 Task: Open Card Conference Execution in Board Content Marketing E-book Strategy and Execution to Workspace Enterprise Content Management and add a team member Softage.1@softage.net, a label Purple, a checklist Project Integration Management, an attachment from your google drive, a color Purple and finally, add a card description 'Schedule team training session on new software' and a comment 'Given the potential impact of this task on our company strategic goals, let us ensure that we approach it with a long-term perspective.'. Add a start date 'Jan 09, 1900' with a due date 'Jan 16, 1900'
Action: Mouse moved to (86, 360)
Screenshot: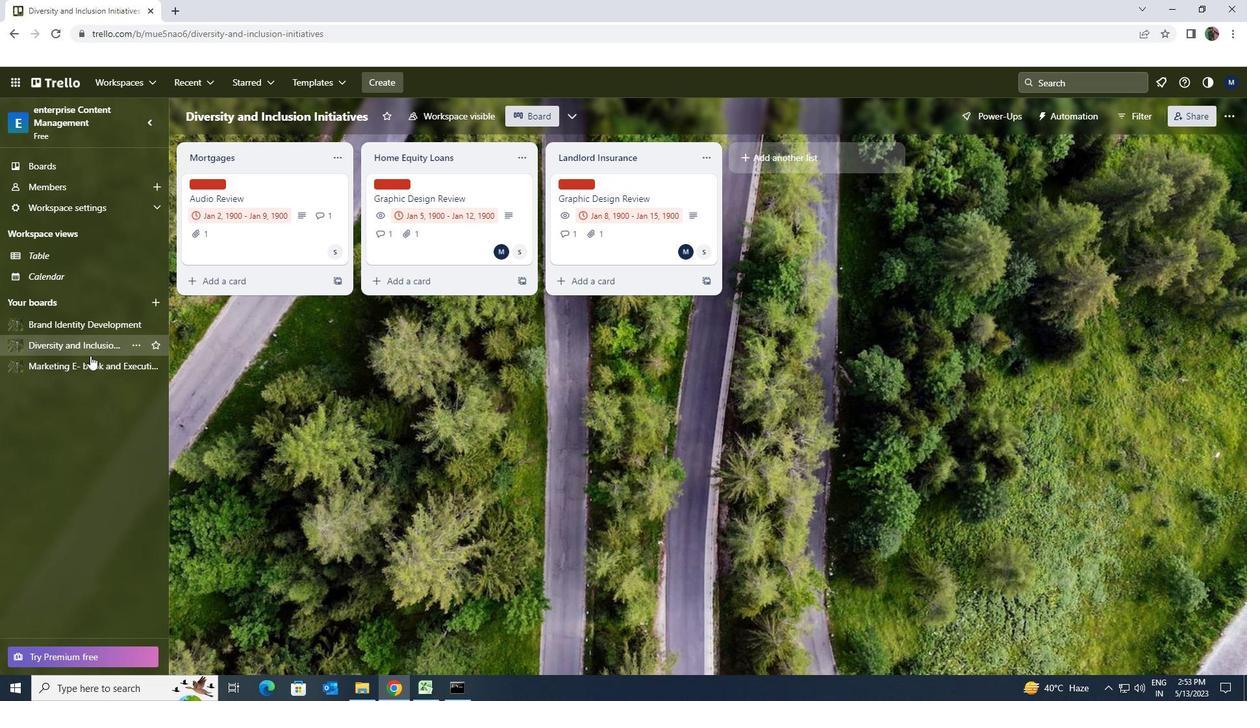 
Action: Mouse pressed left at (86, 360)
Screenshot: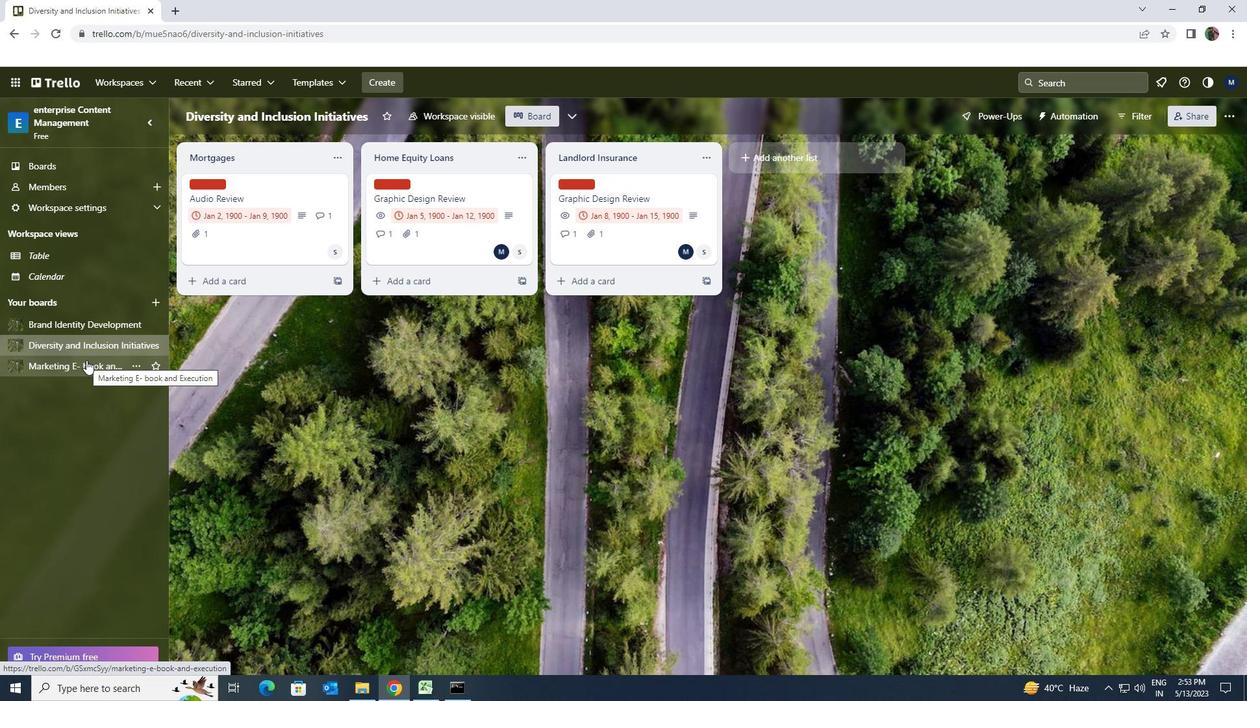 
Action: Mouse moved to (562, 189)
Screenshot: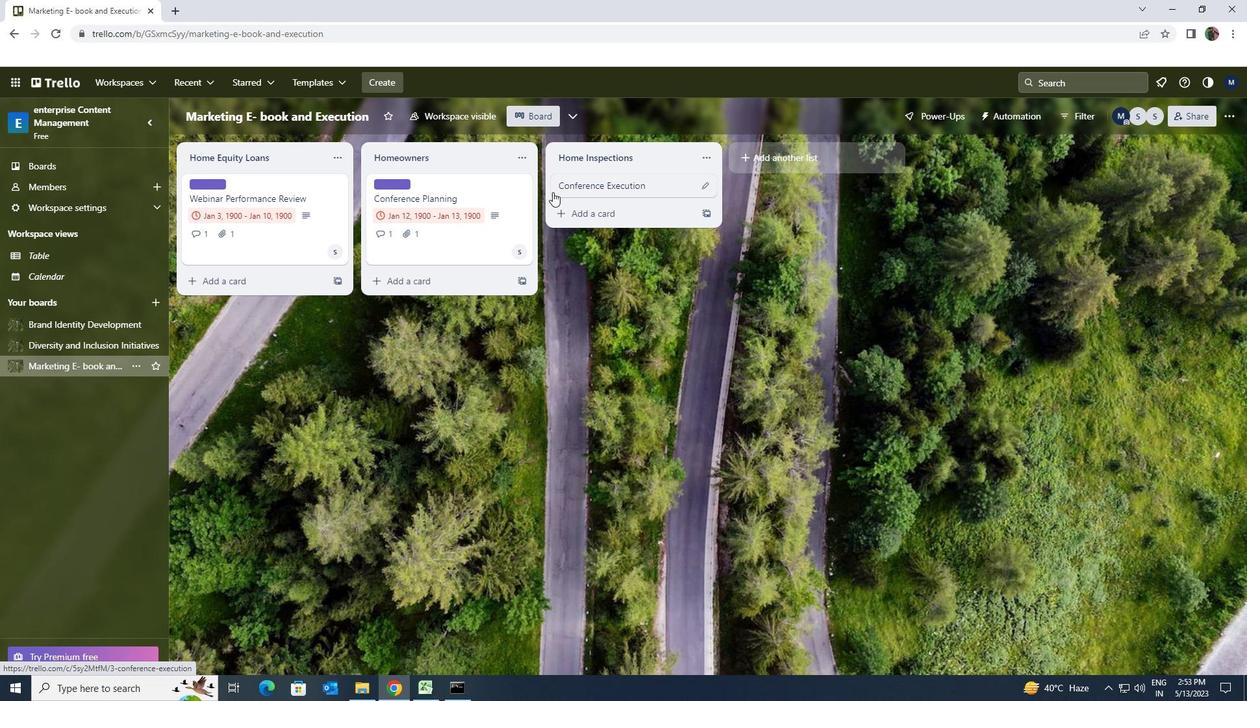 
Action: Mouse pressed left at (562, 189)
Screenshot: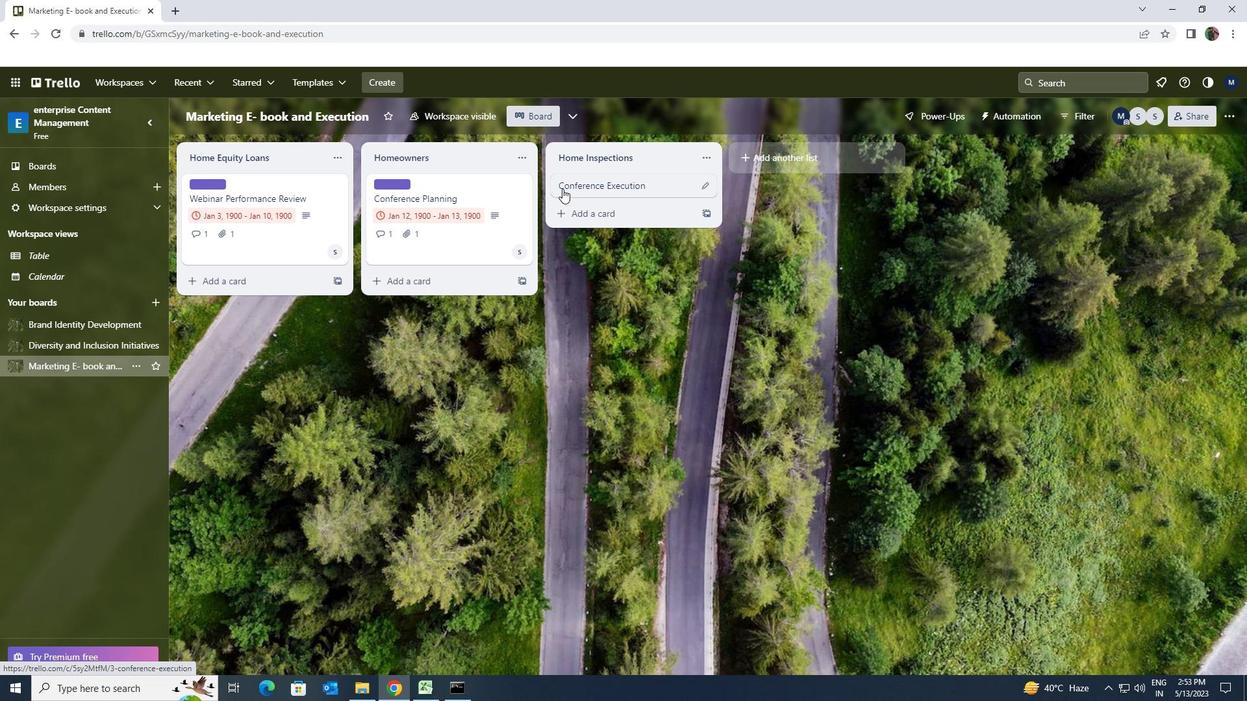 
Action: Mouse moved to (762, 227)
Screenshot: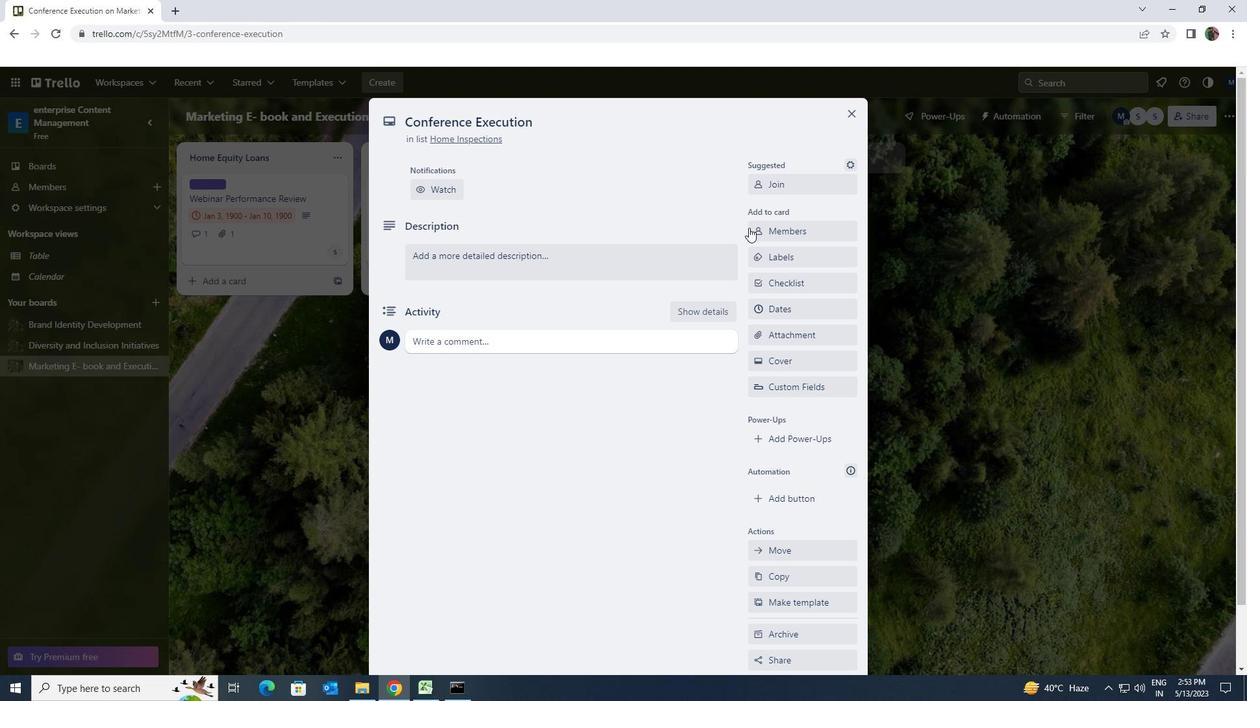 
Action: Mouse pressed left at (762, 227)
Screenshot: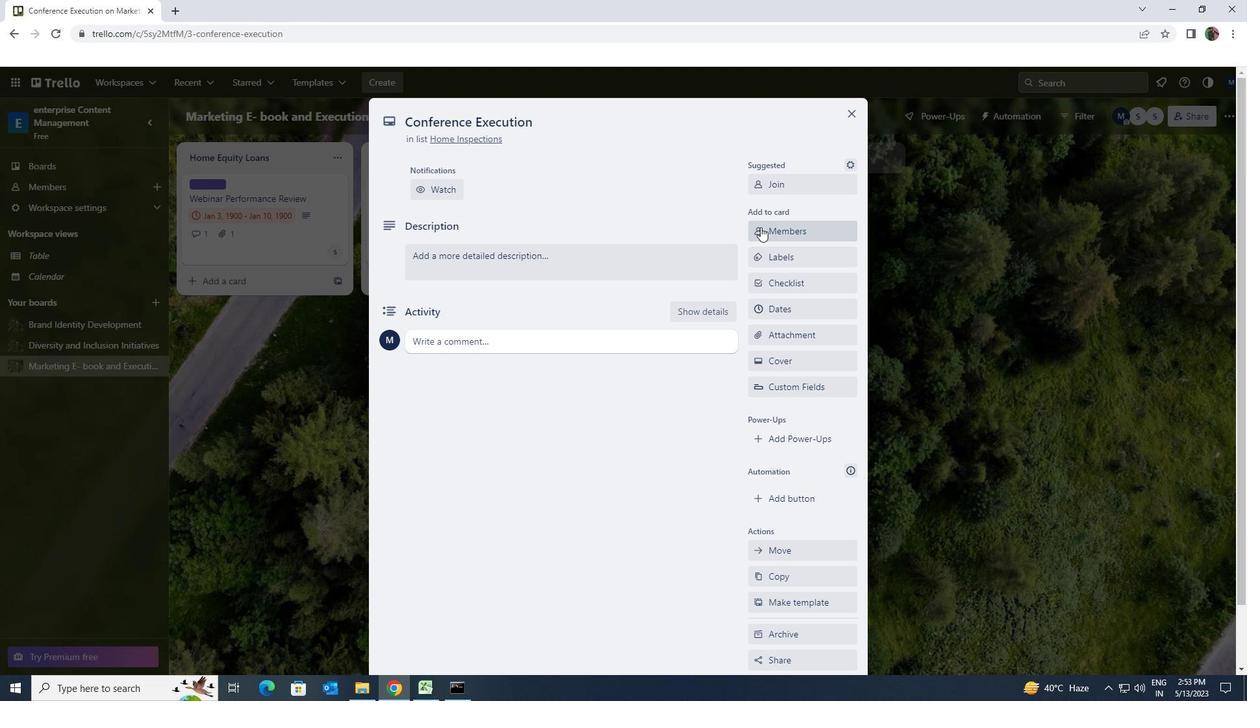 
Action: Key pressed softage.1<Key.shift>@SOFTAGE.NET
Screenshot: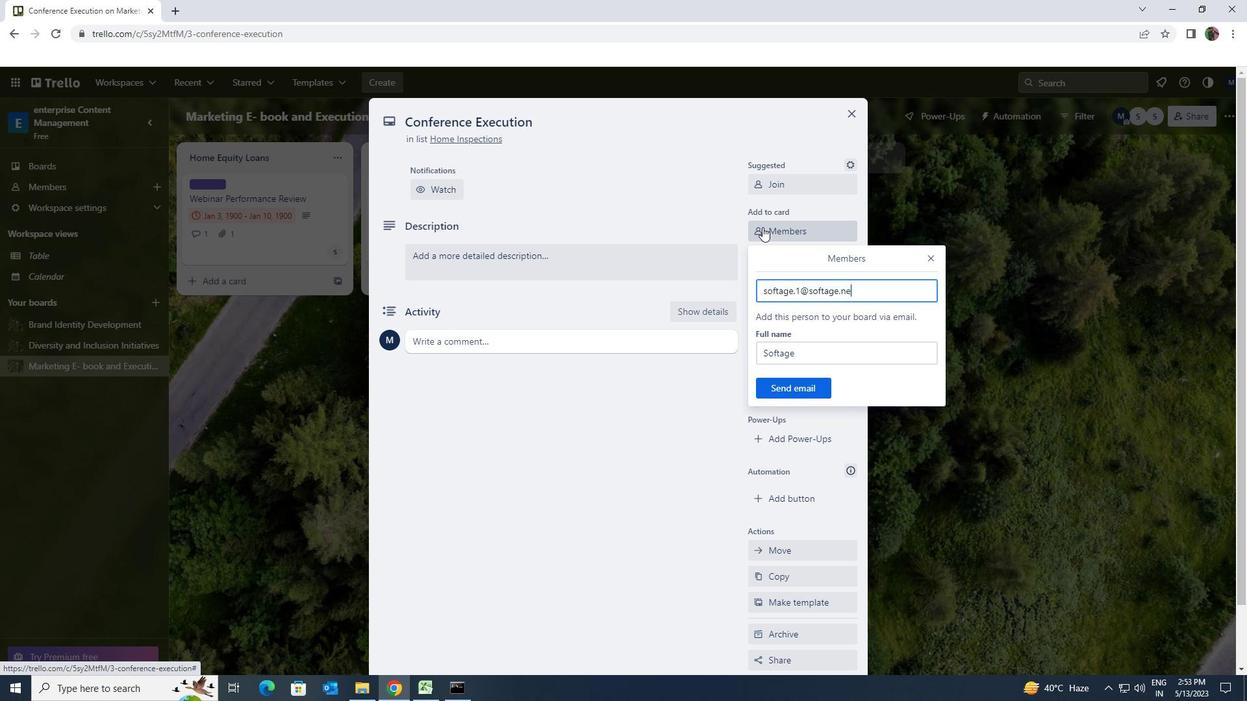 
Action: Mouse moved to (797, 387)
Screenshot: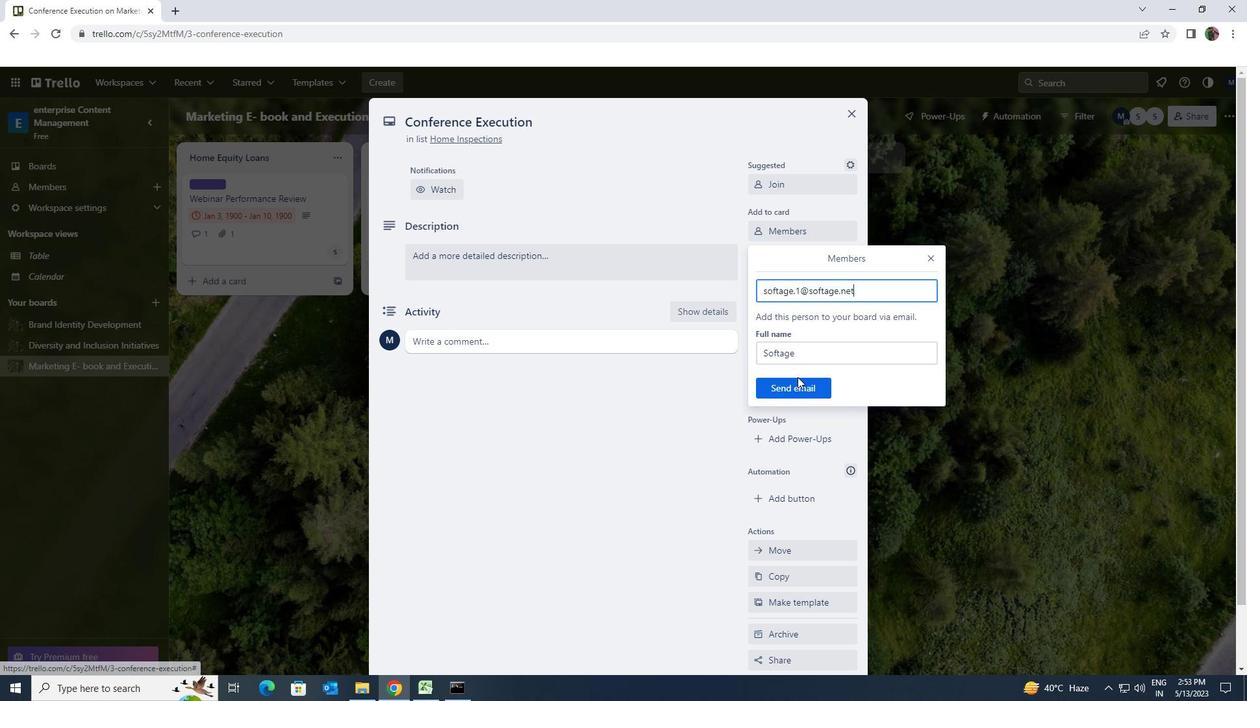 
Action: Mouse pressed left at (797, 387)
Screenshot: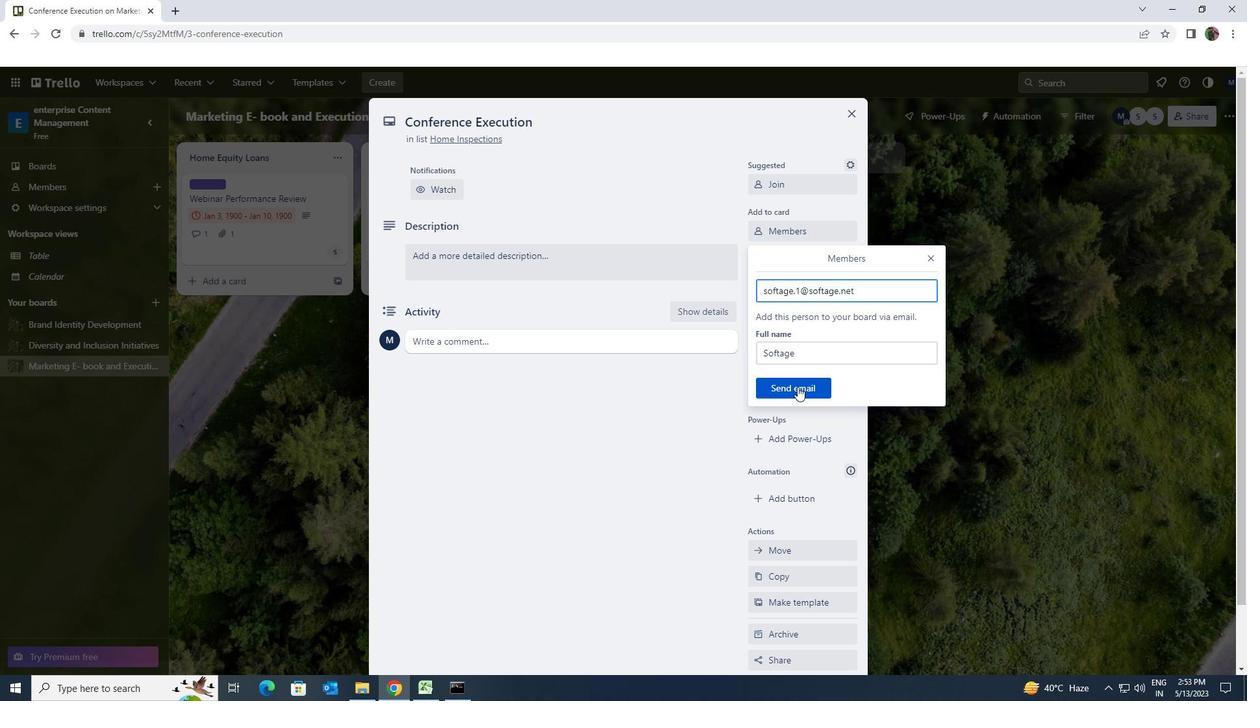 
Action: Mouse moved to (815, 261)
Screenshot: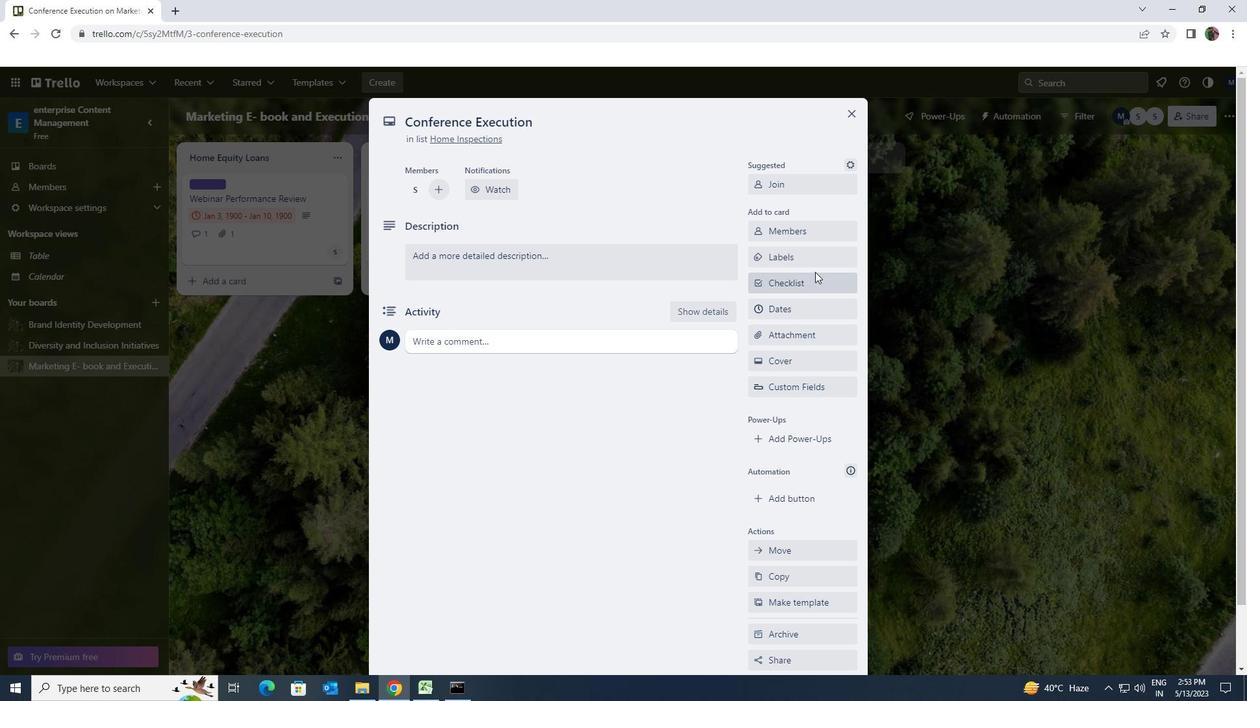 
Action: Mouse pressed left at (815, 261)
Screenshot: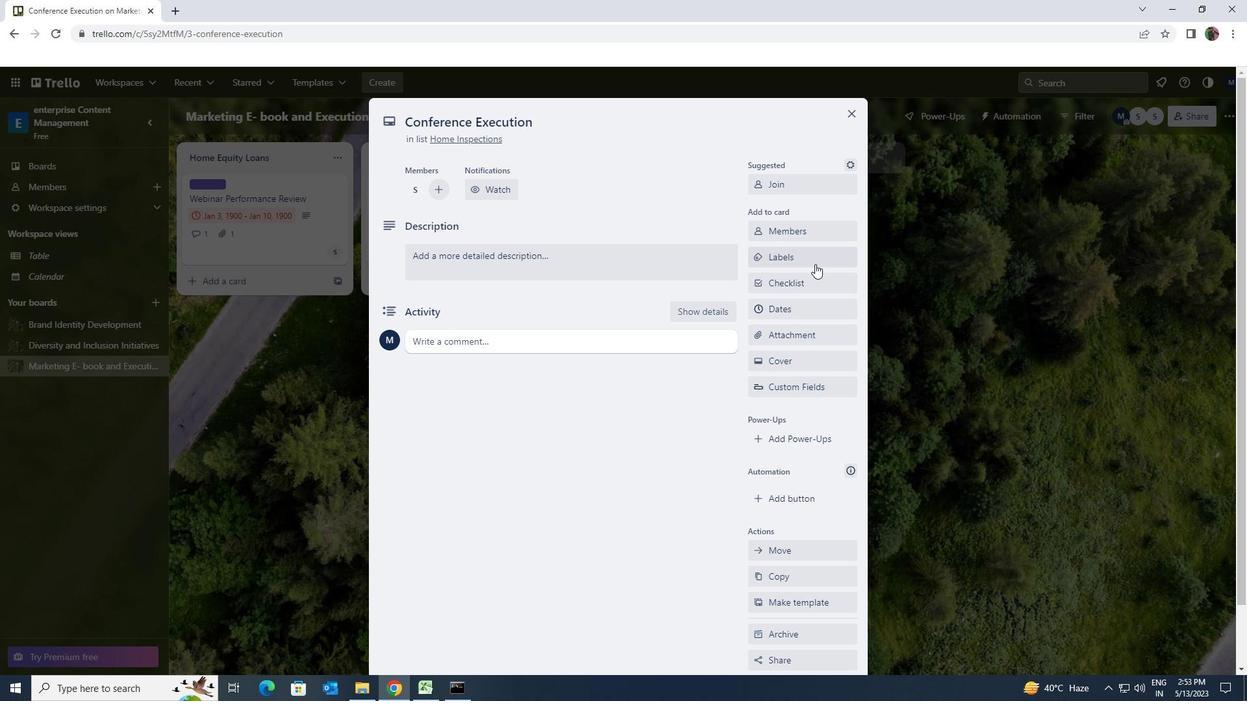 
Action: Mouse moved to (840, 527)
Screenshot: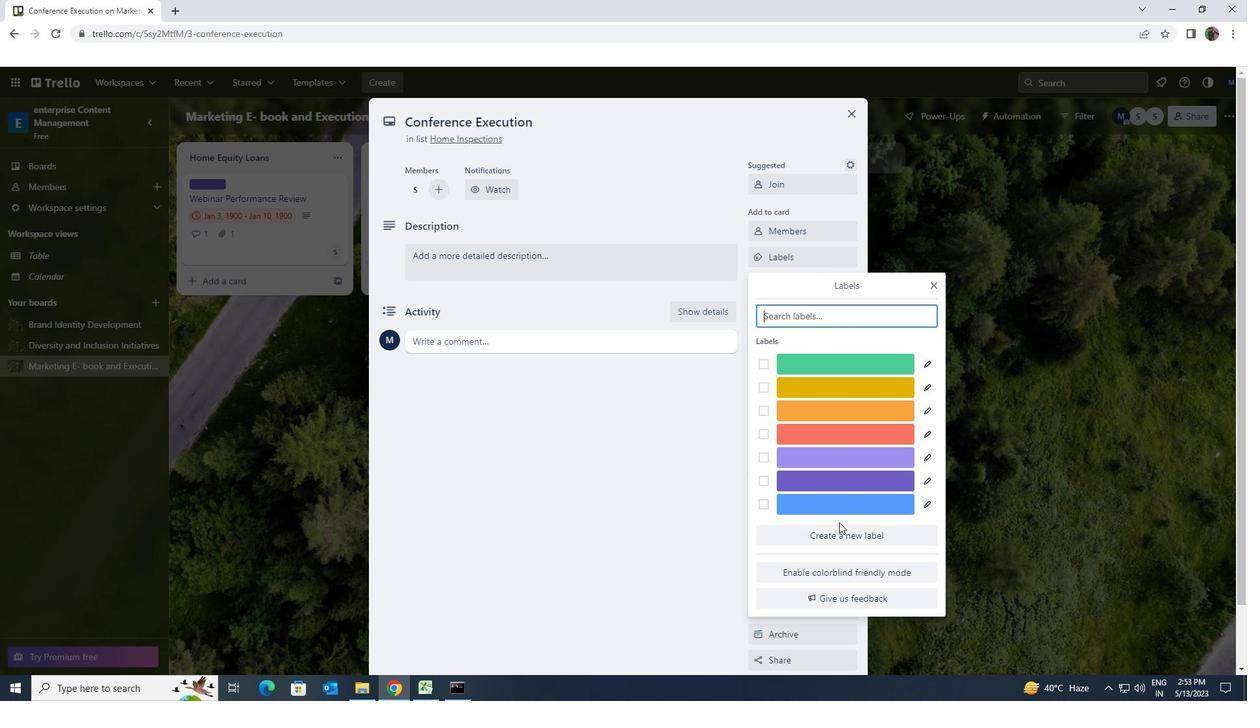
Action: Mouse pressed left at (840, 527)
Screenshot: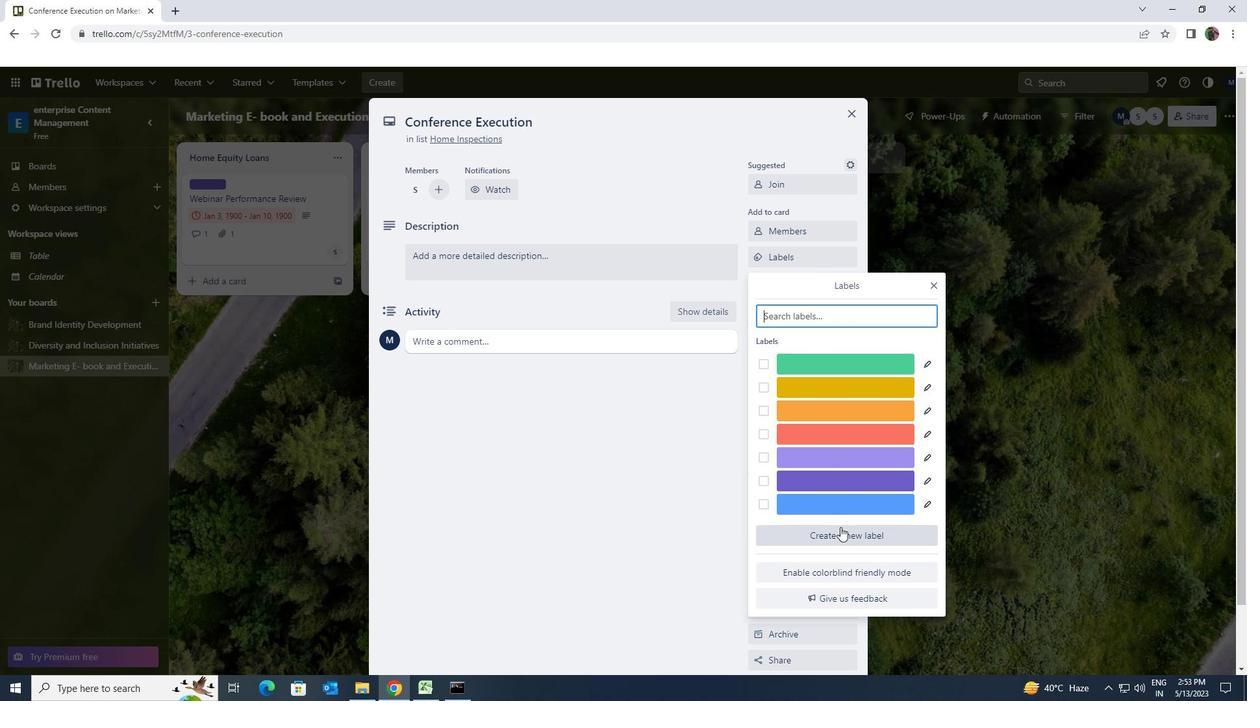 
Action: Mouse moved to (926, 498)
Screenshot: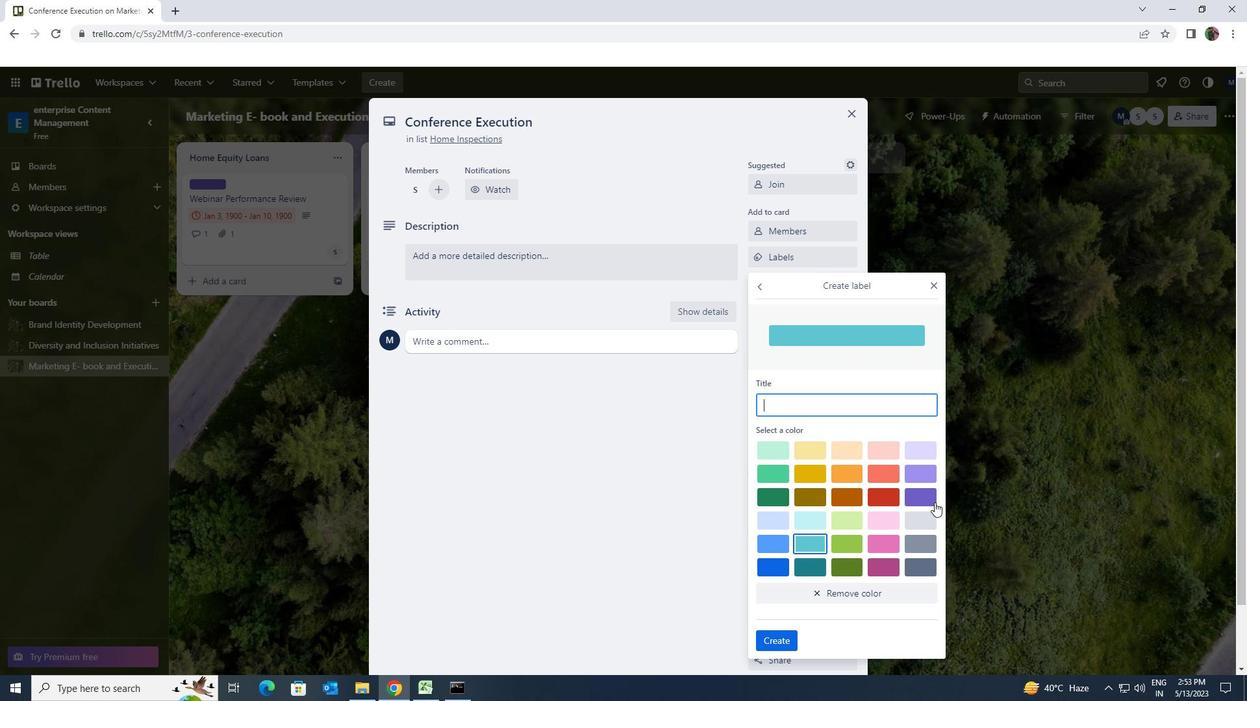 
Action: Mouse pressed left at (926, 498)
Screenshot: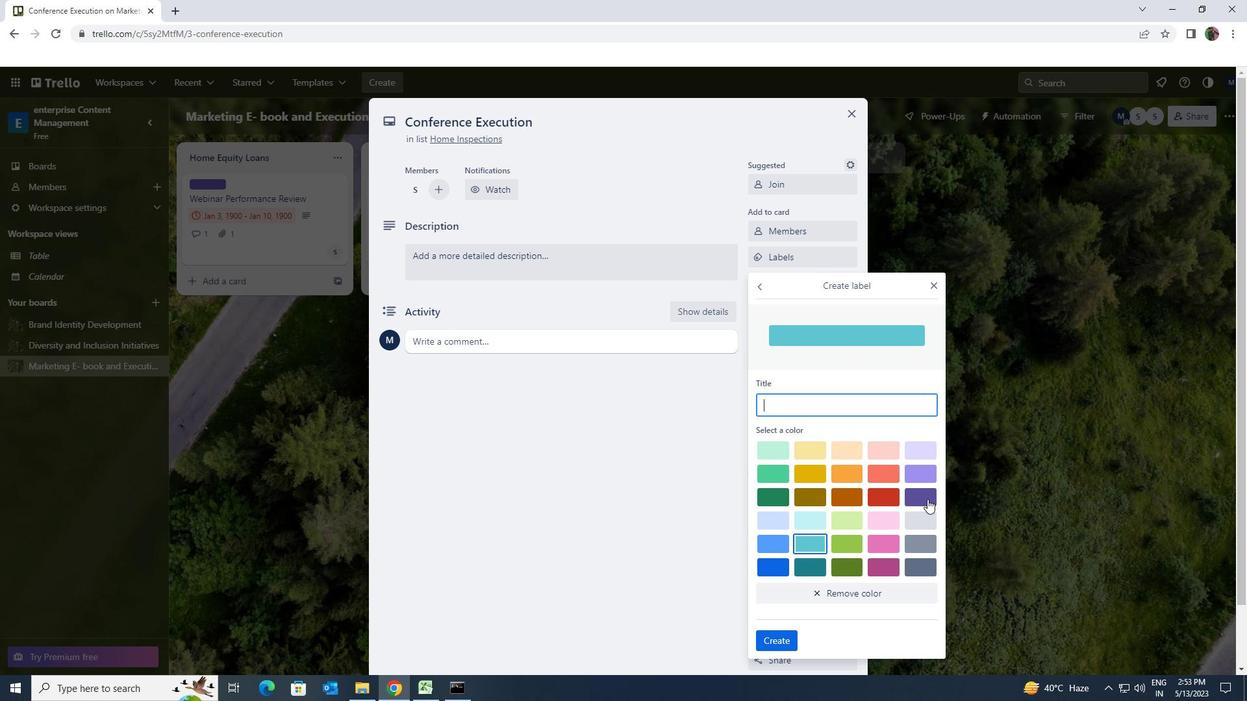 
Action: Mouse moved to (778, 640)
Screenshot: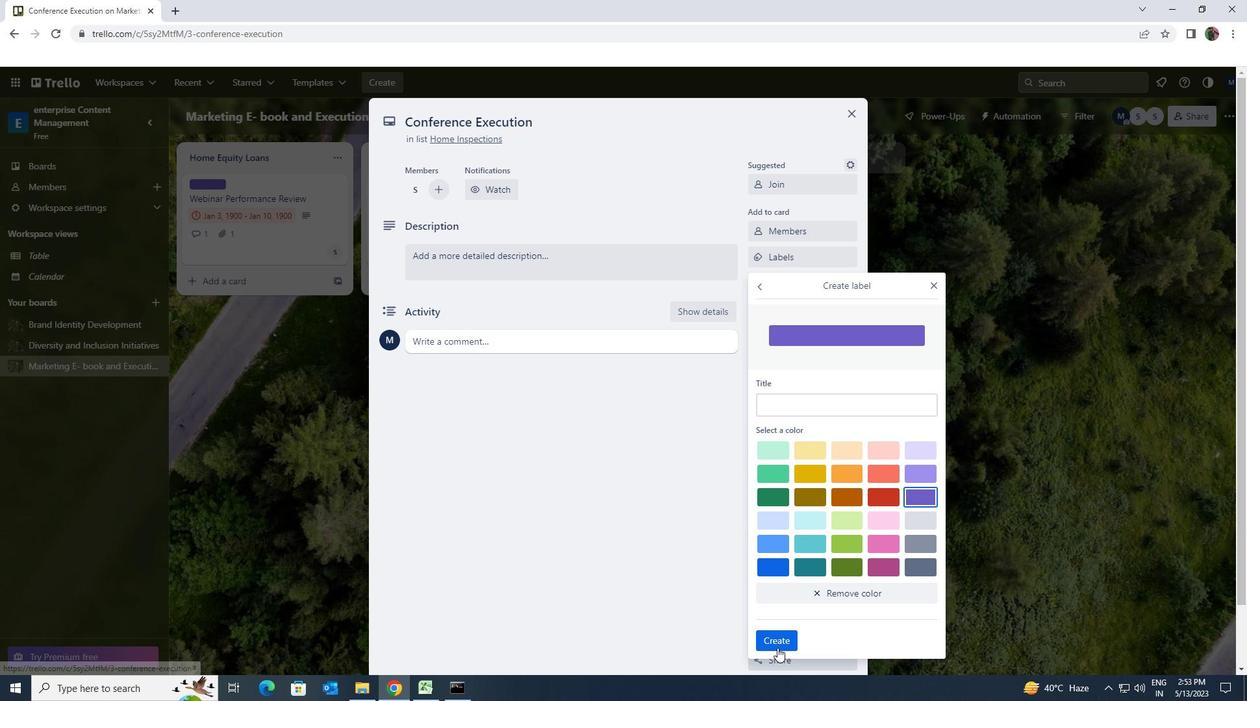 
Action: Mouse pressed left at (778, 640)
Screenshot: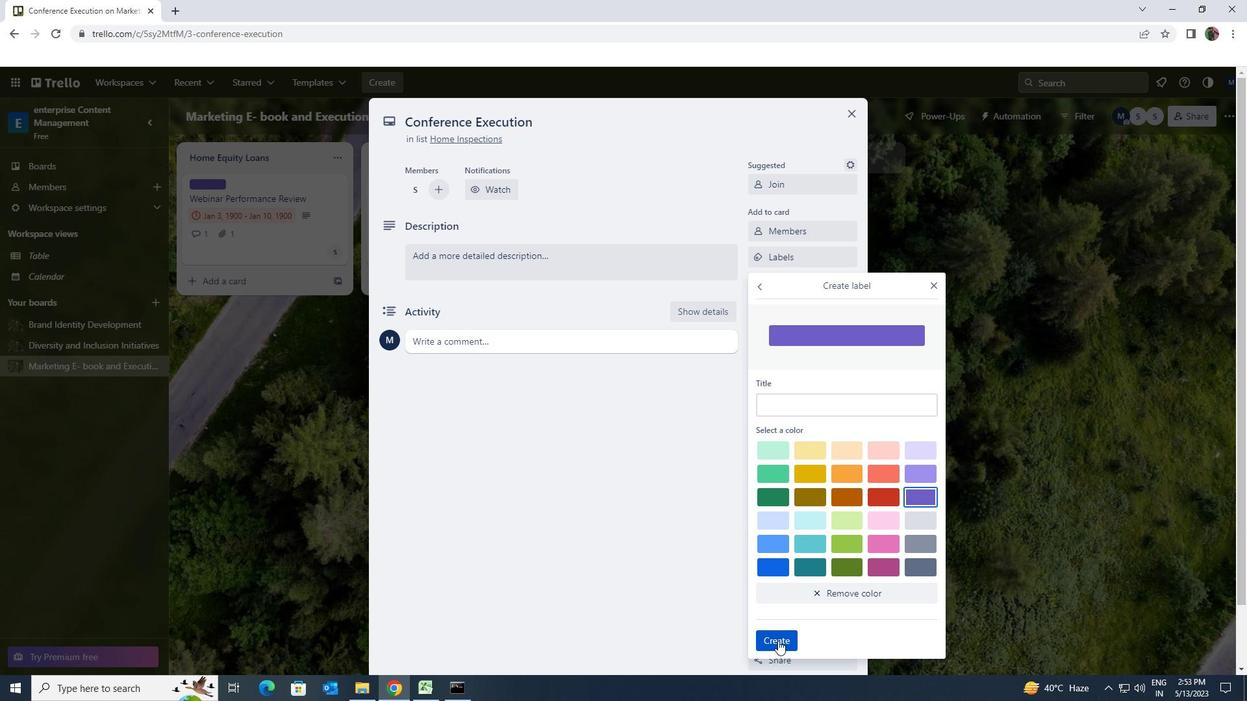 
Action: Mouse moved to (928, 285)
Screenshot: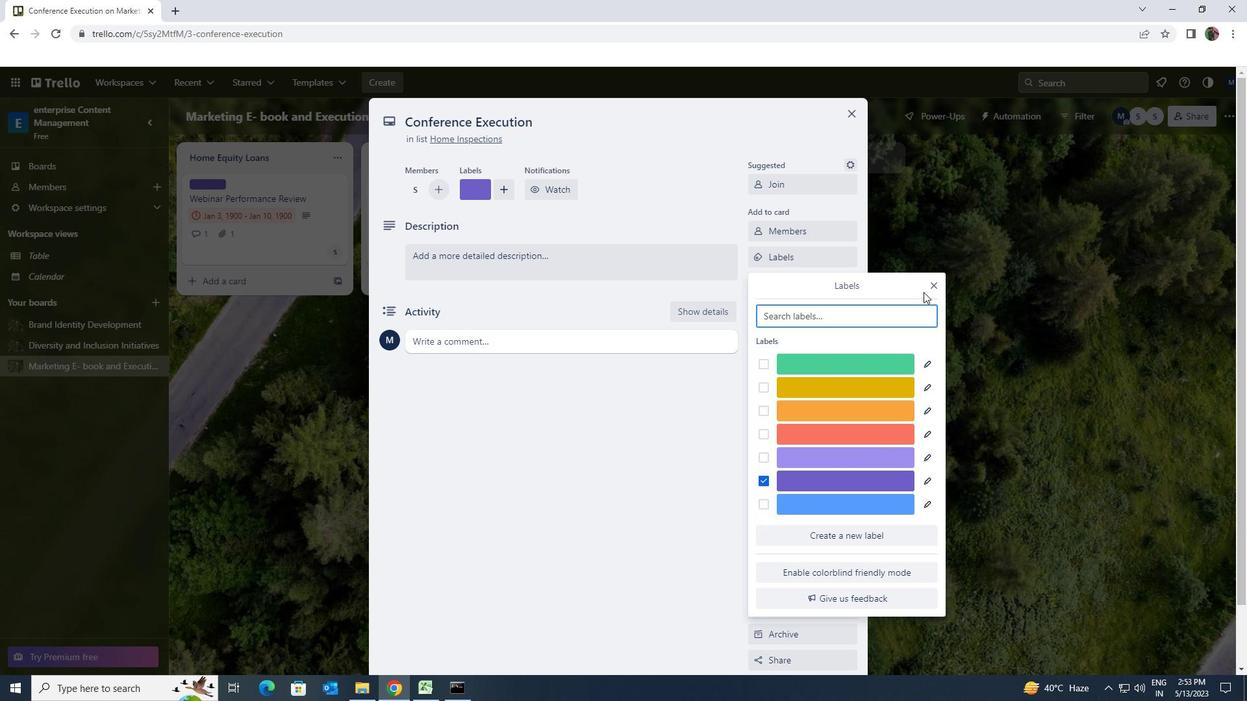 
Action: Mouse pressed left at (928, 285)
Screenshot: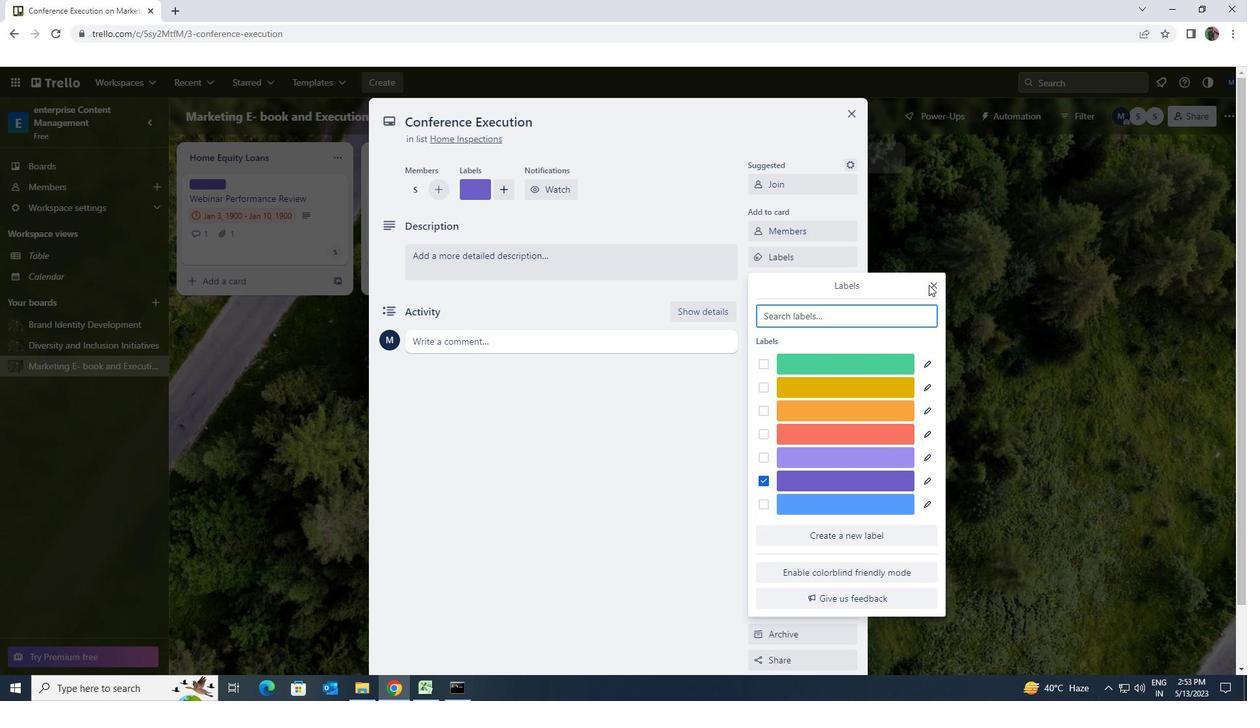 
Action: Mouse moved to (935, 287)
Screenshot: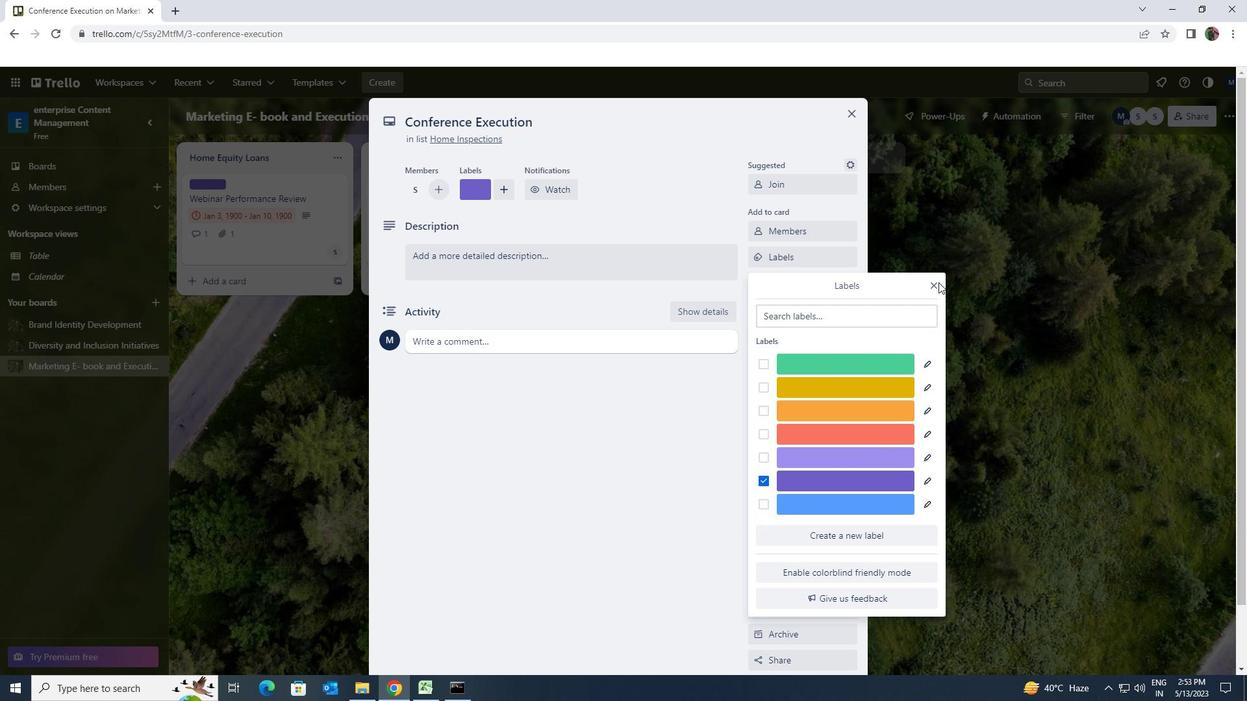 
Action: Mouse pressed left at (935, 287)
Screenshot: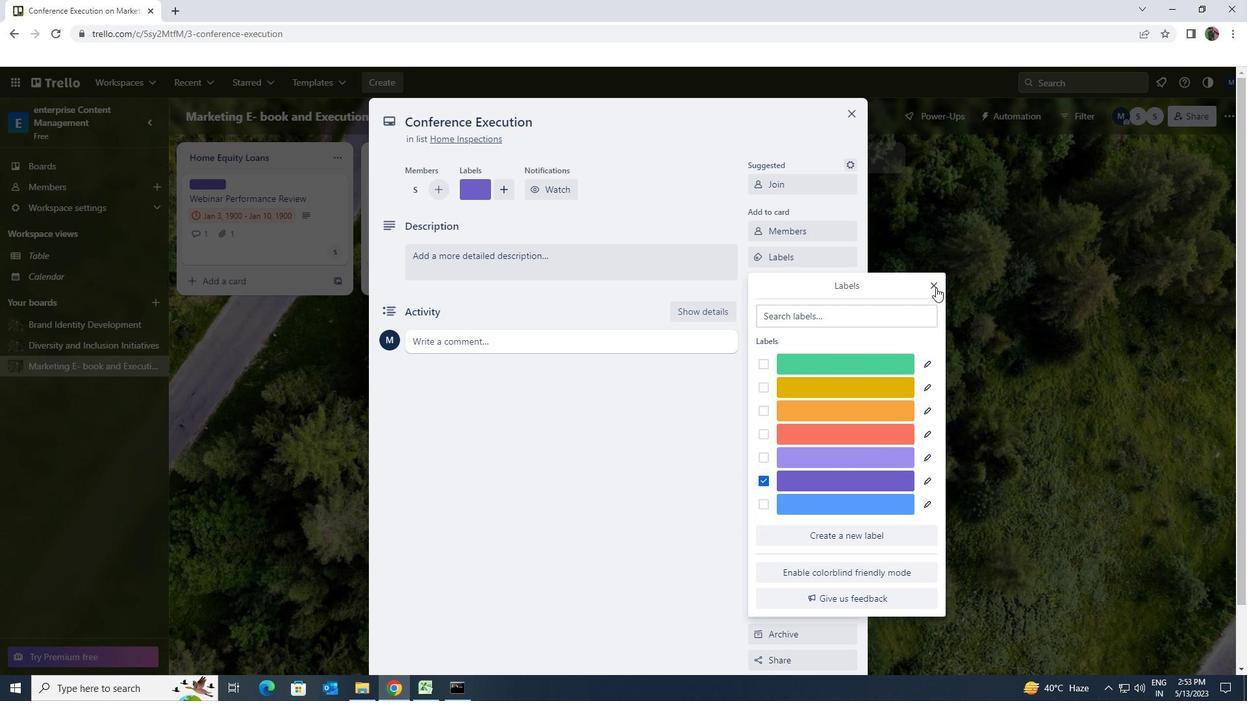
Action: Mouse moved to (826, 289)
Screenshot: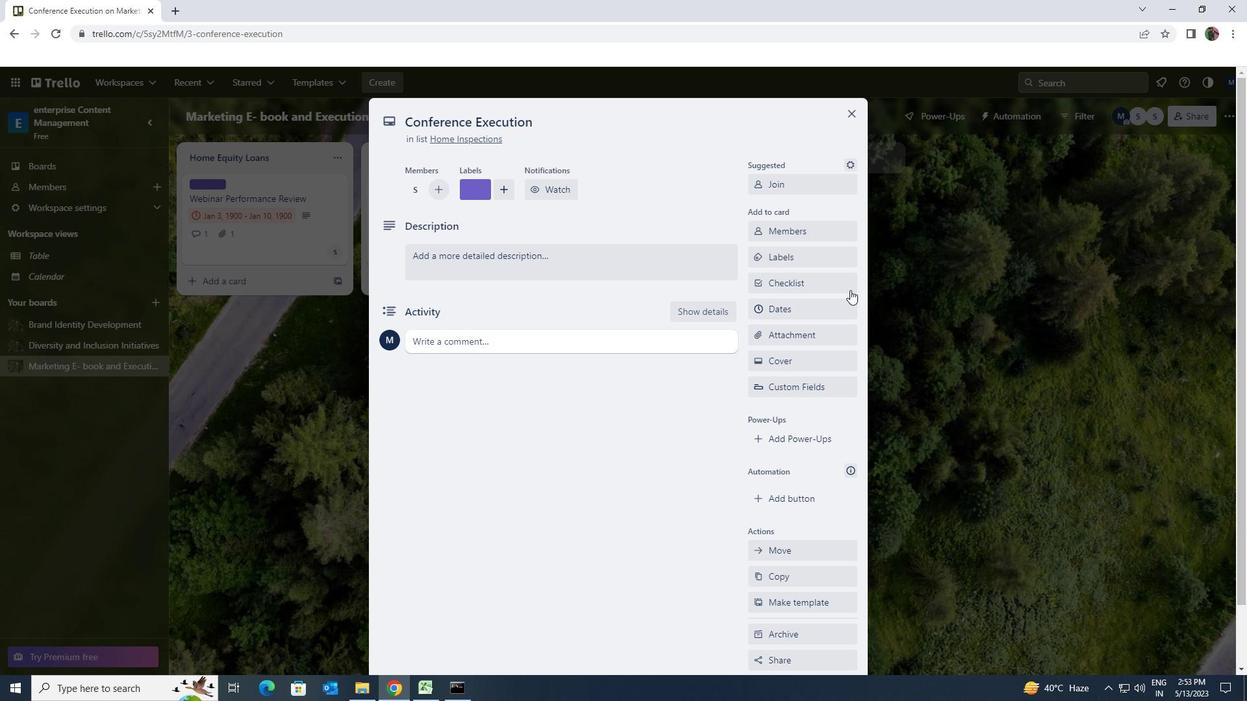 
Action: Mouse pressed left at (826, 289)
Screenshot: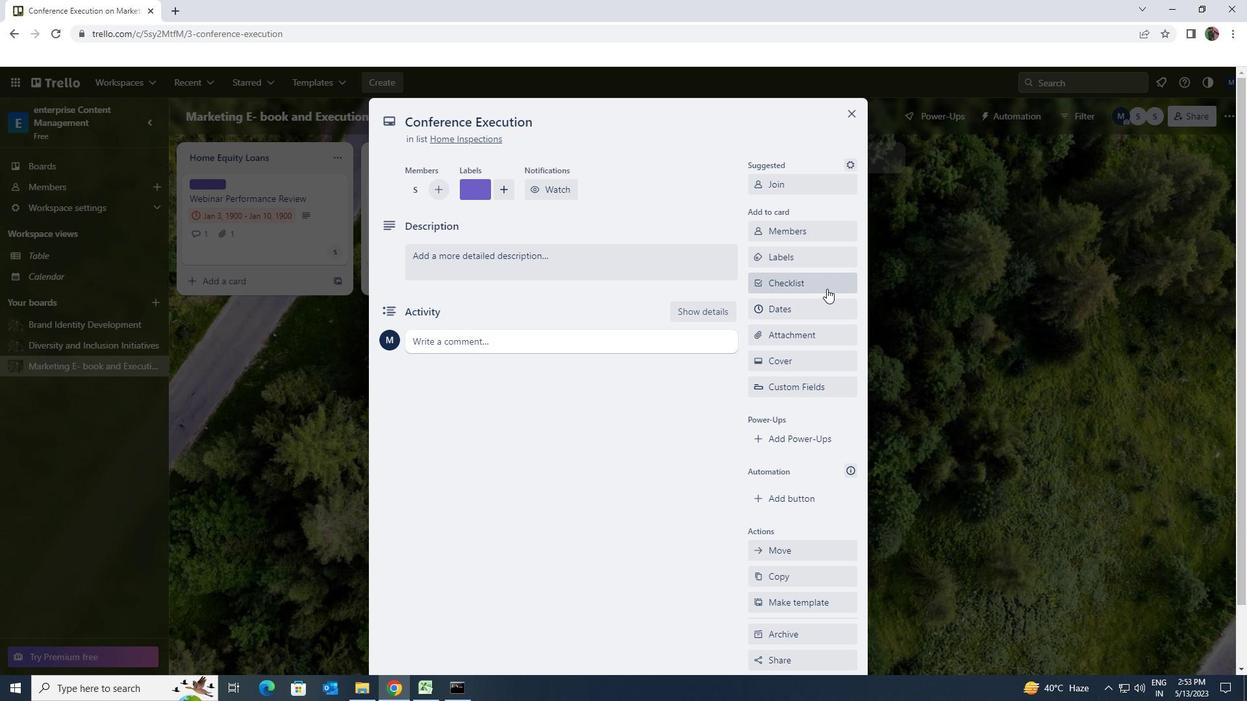 
Action: Key pressed <Key.shift><Key.shift>PROJECT<Key.space><Key.shift>INTEGRATION<Key.space><Key.shift>MANAGEMENT<Key.space>
Screenshot: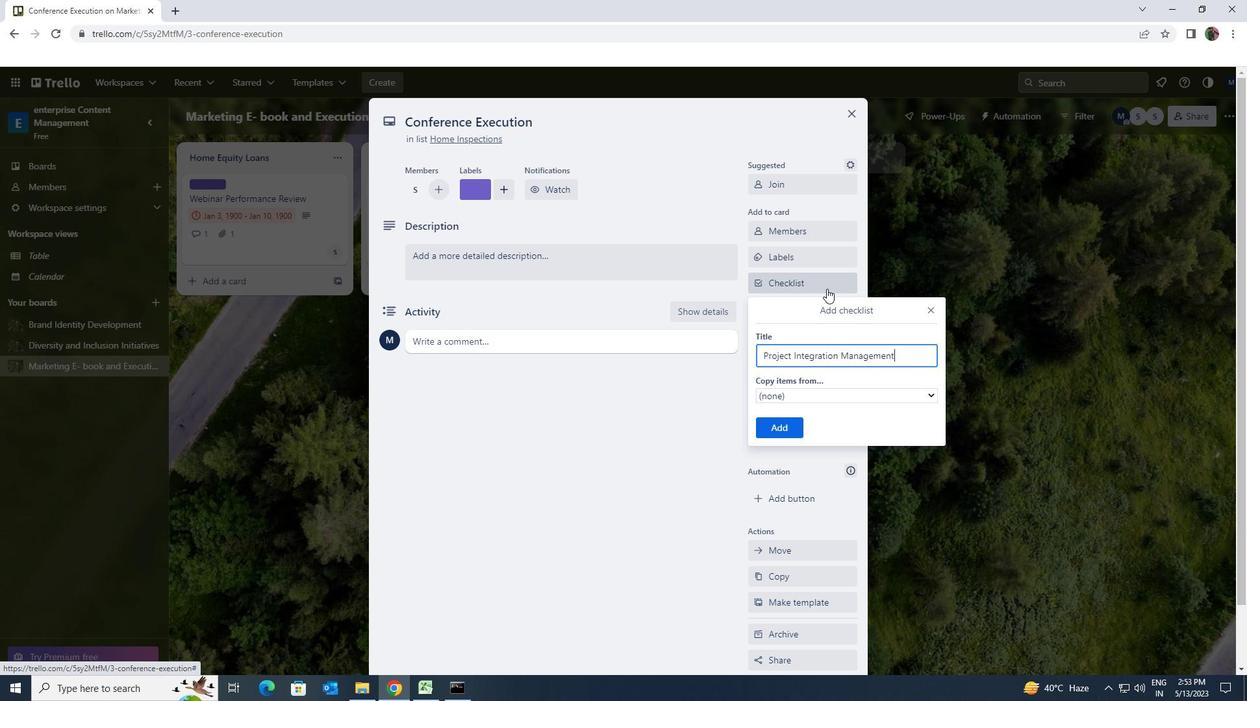 
Action: Mouse moved to (791, 422)
Screenshot: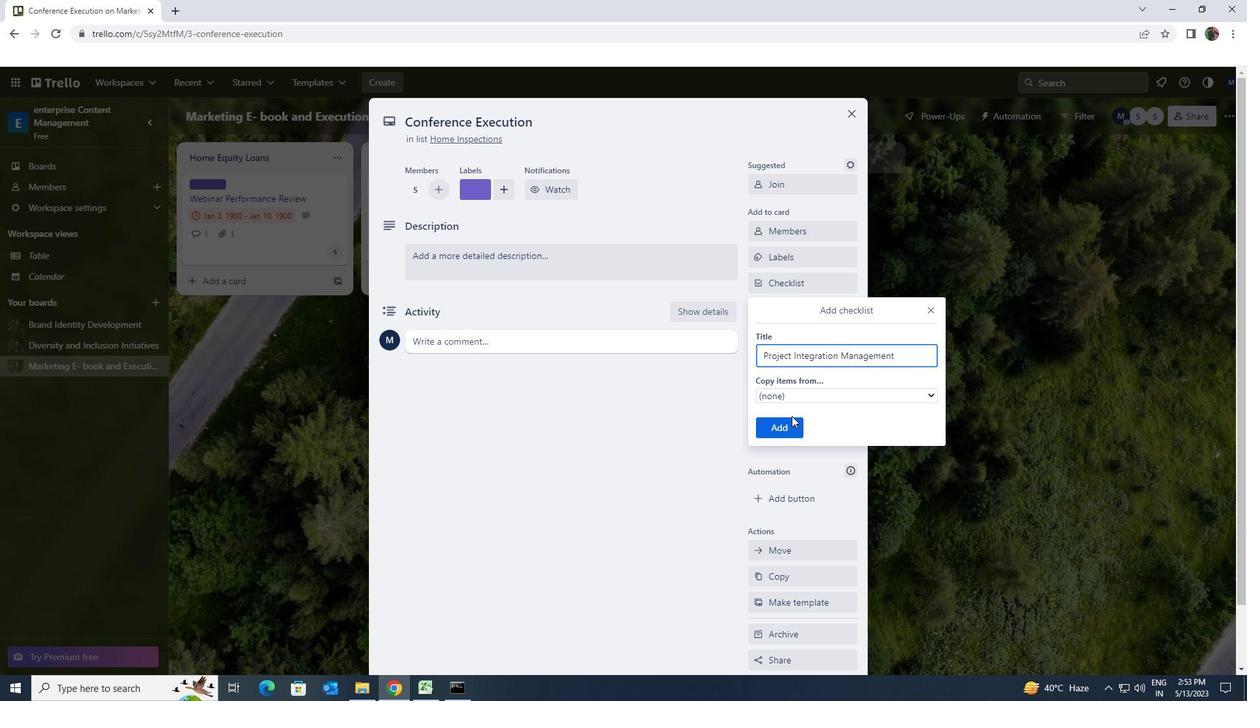 
Action: Mouse pressed left at (791, 422)
Screenshot: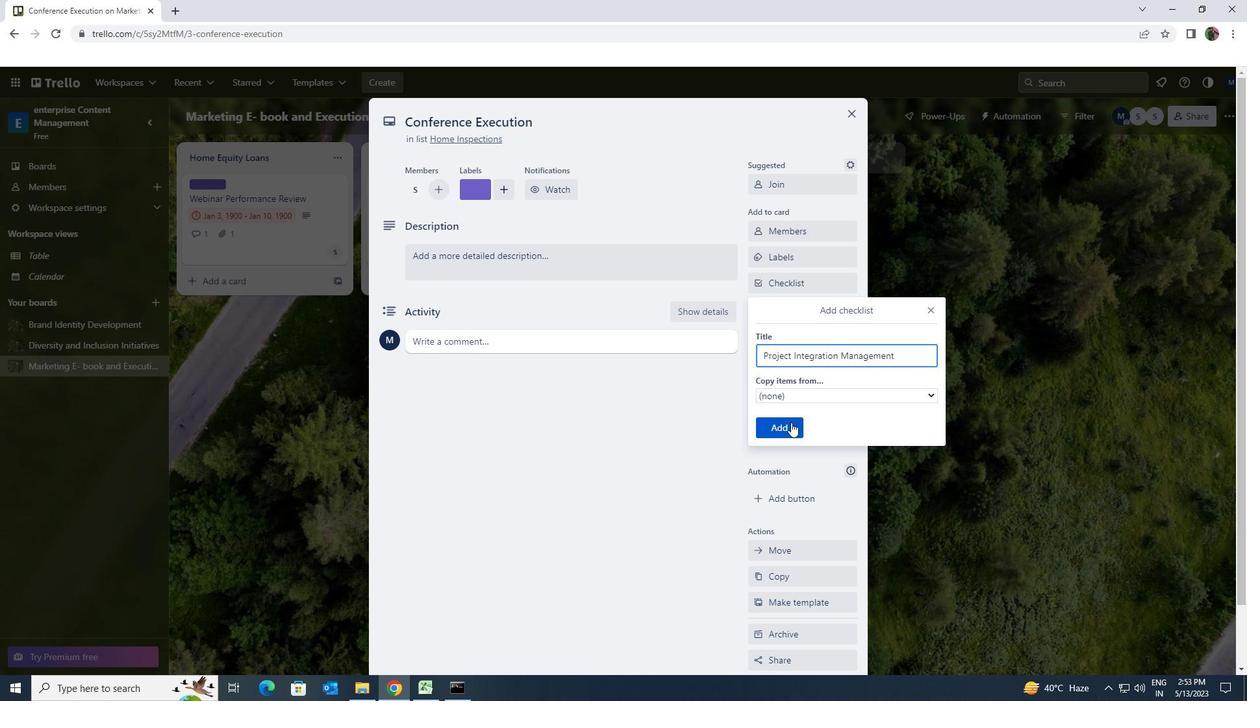
Action: Mouse moved to (796, 339)
Screenshot: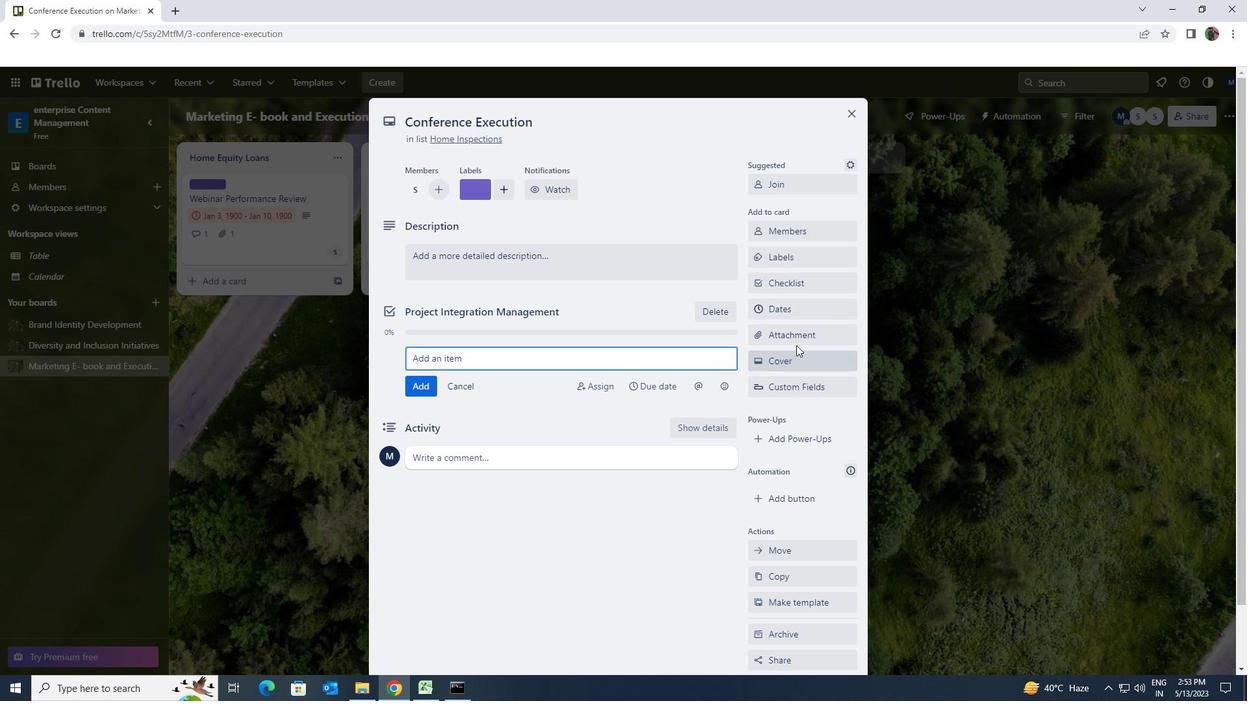 
Action: Mouse pressed left at (796, 339)
Screenshot: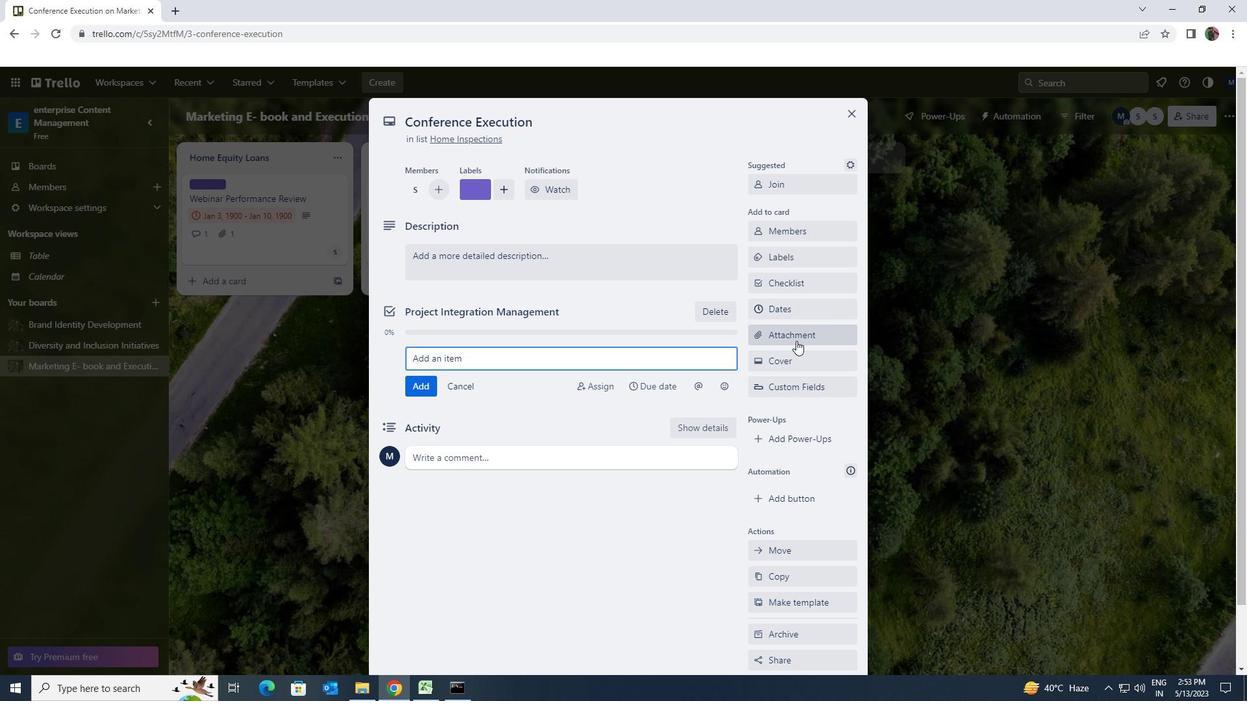 
Action: Mouse moved to (796, 426)
Screenshot: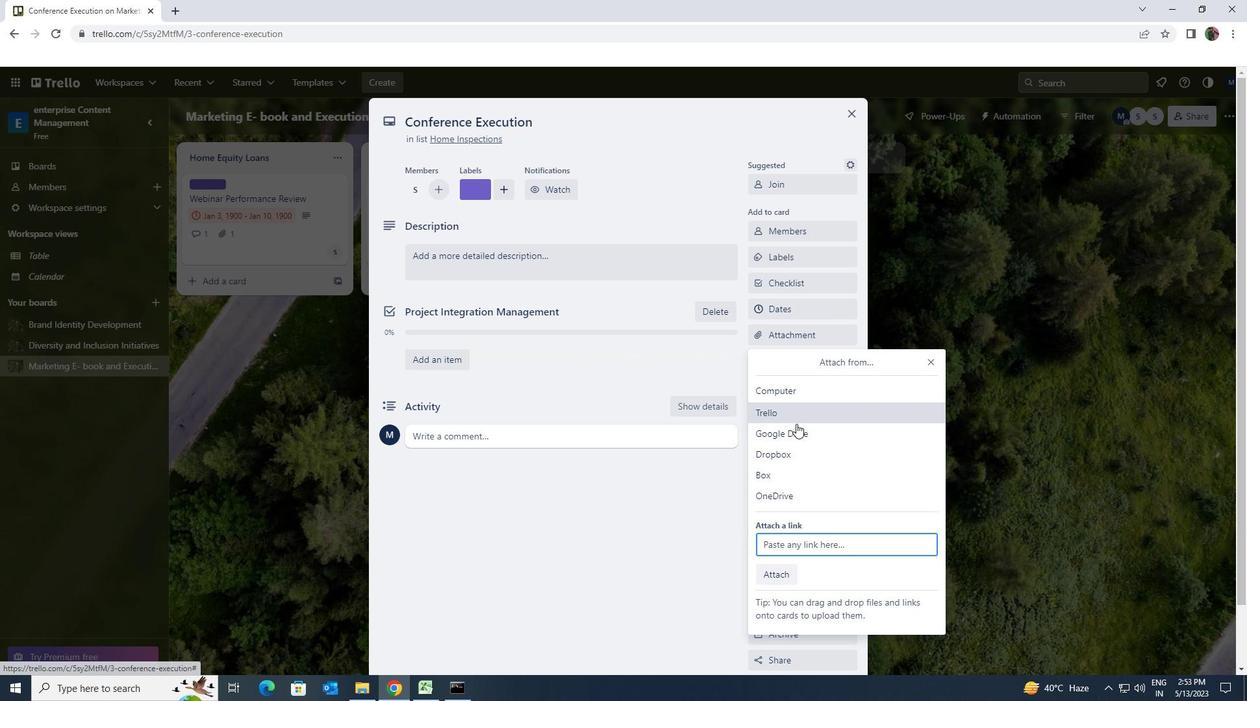 
Action: Mouse pressed left at (796, 426)
Screenshot: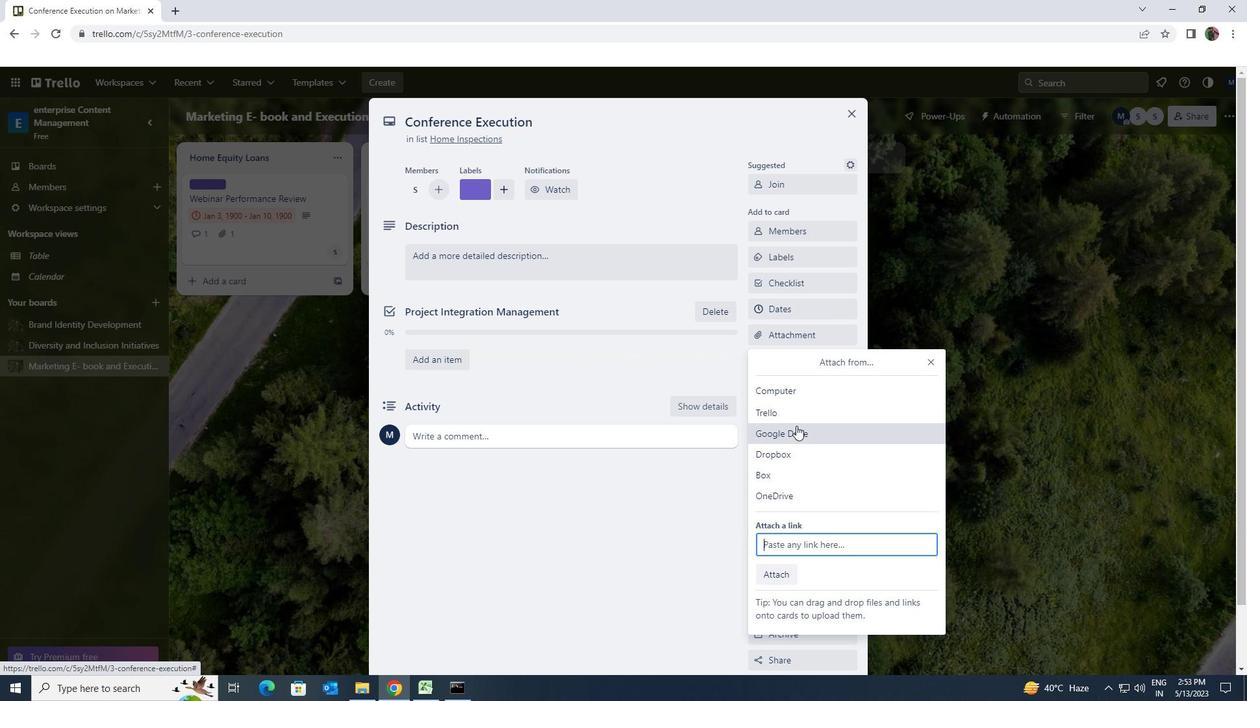 
Action: Mouse moved to (535, 449)
Screenshot: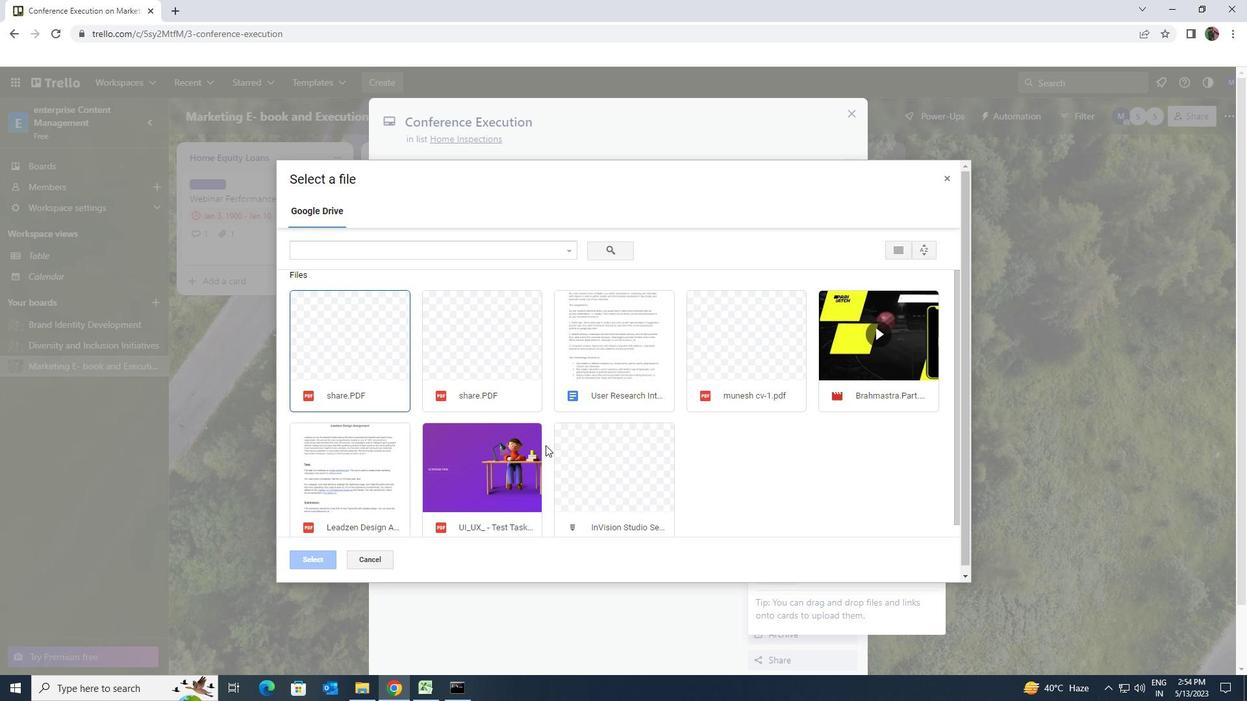 
Action: Mouse pressed left at (535, 449)
Screenshot: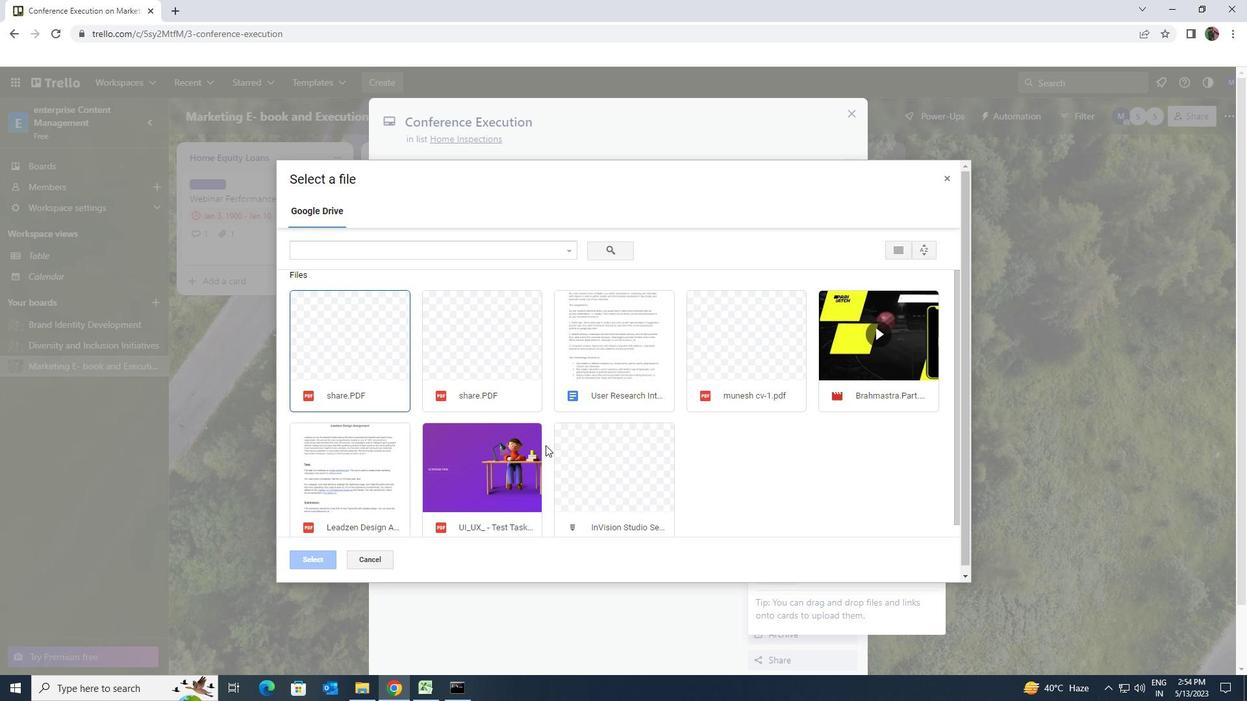 
Action: Mouse moved to (321, 563)
Screenshot: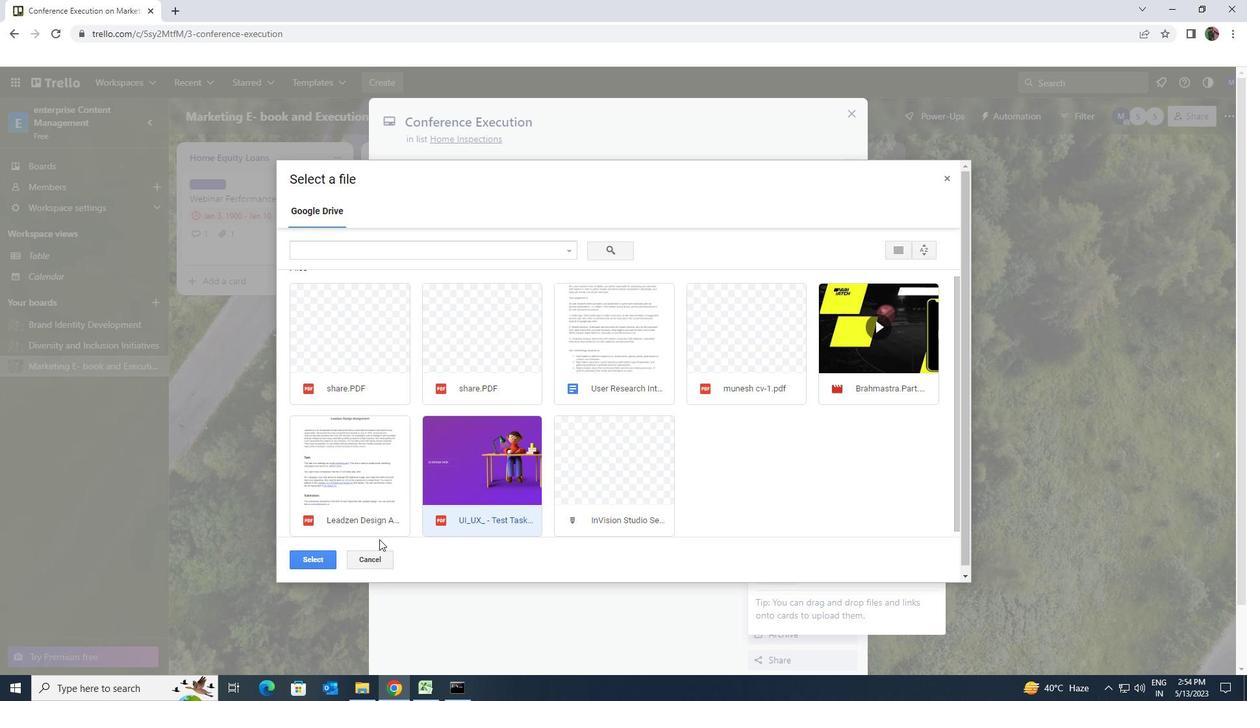 
Action: Mouse pressed left at (321, 563)
Screenshot: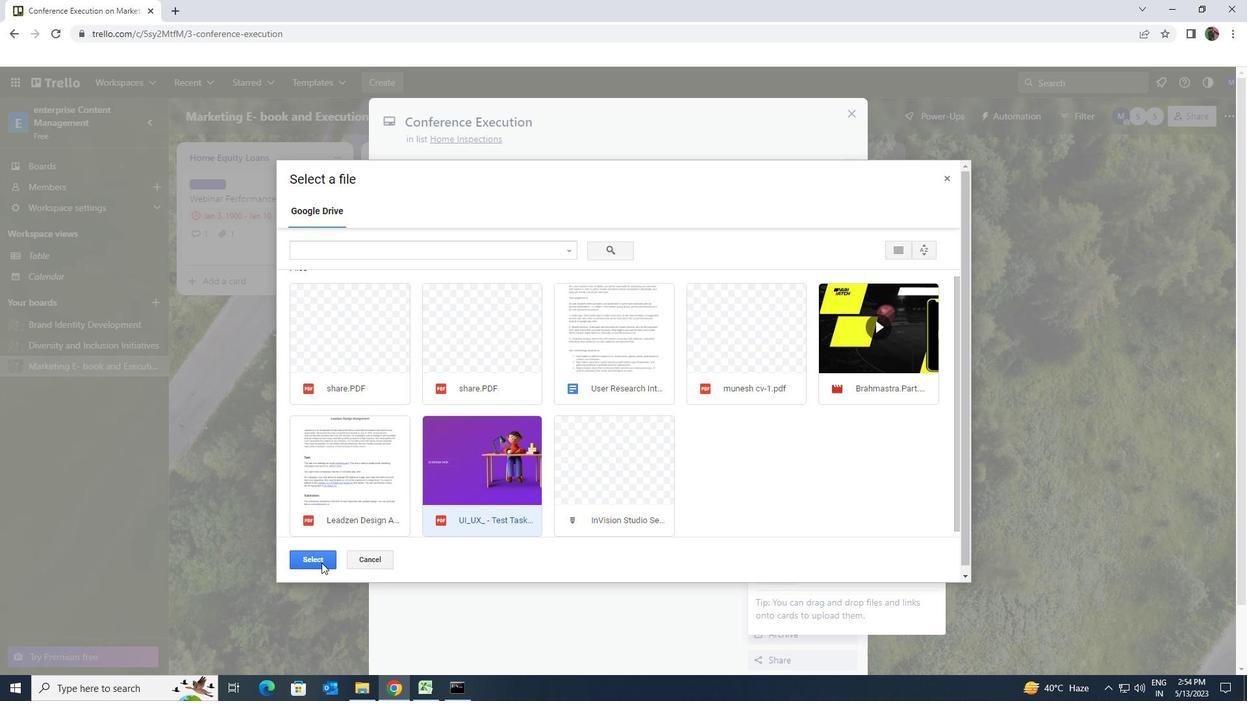 
Action: Mouse moved to (450, 272)
Screenshot: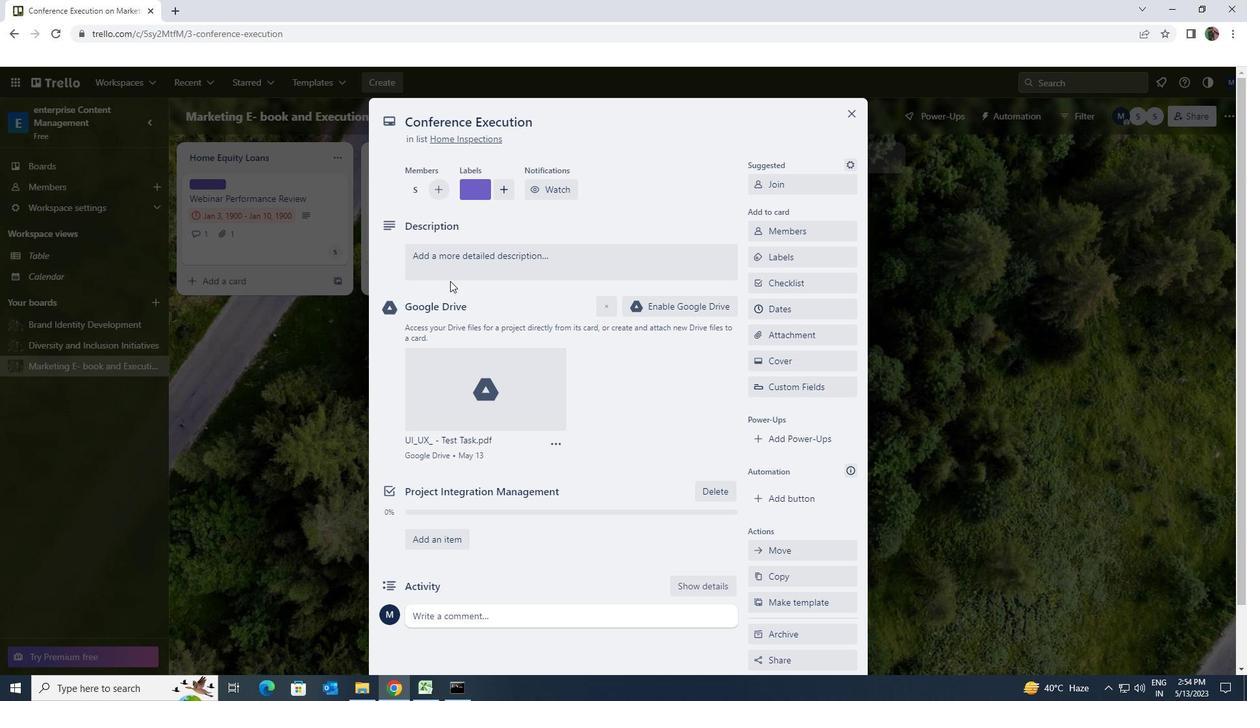 
Action: Mouse pressed left at (450, 272)
Screenshot: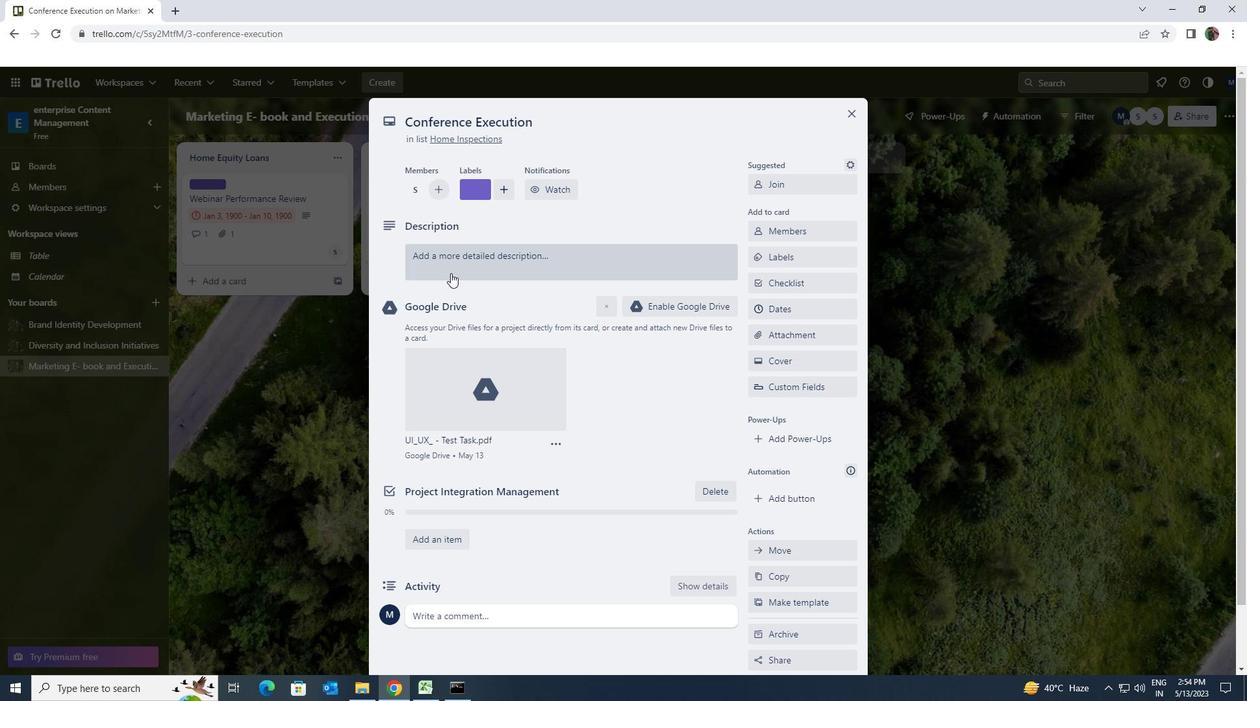 
Action: Key pressed <Key.shift><Key.shift><Key.shift><Key.shift><Key.shift><Key.shift><Key.shift><Key.shift><Key.shift><Key.shift><Key.shift>SCHEDULE<Key.space><Key.shift>TEAM<Key.space><Key.shift>TRAINING<Key.space>SESSION<Key.space>ON<Key.space>NEW<Key.space>SOFTWARE
Screenshot: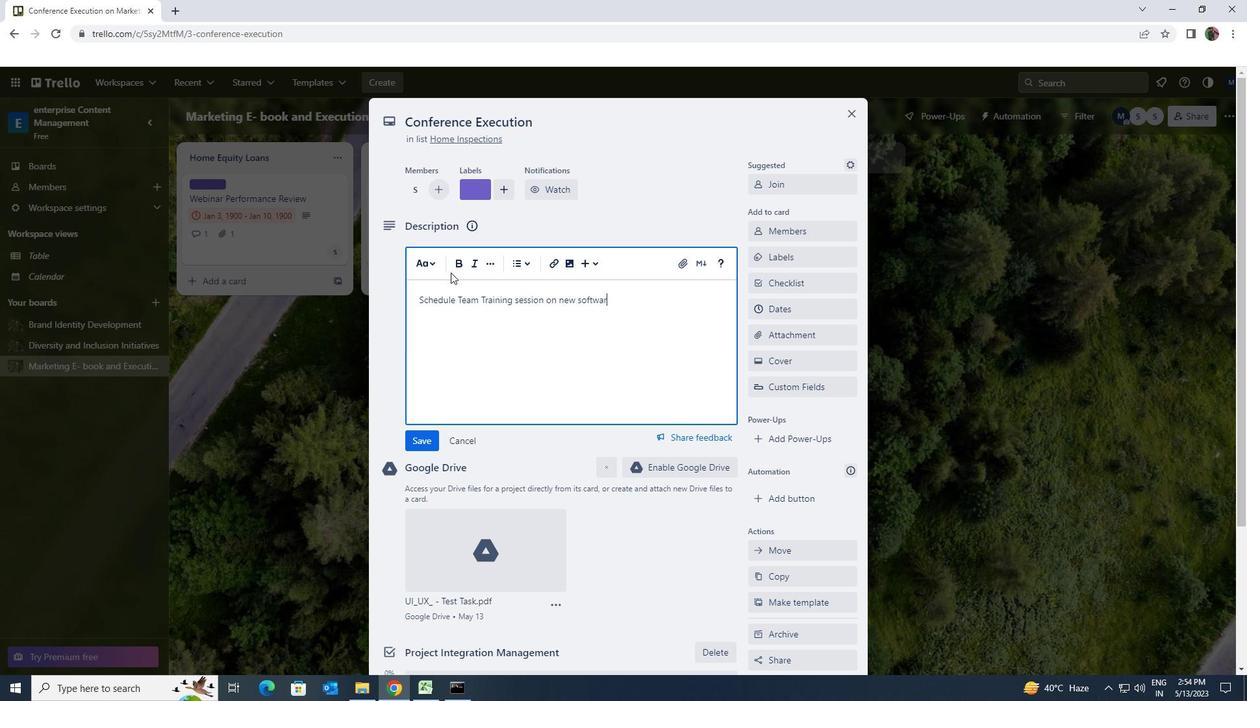 
Action: Mouse moved to (428, 441)
Screenshot: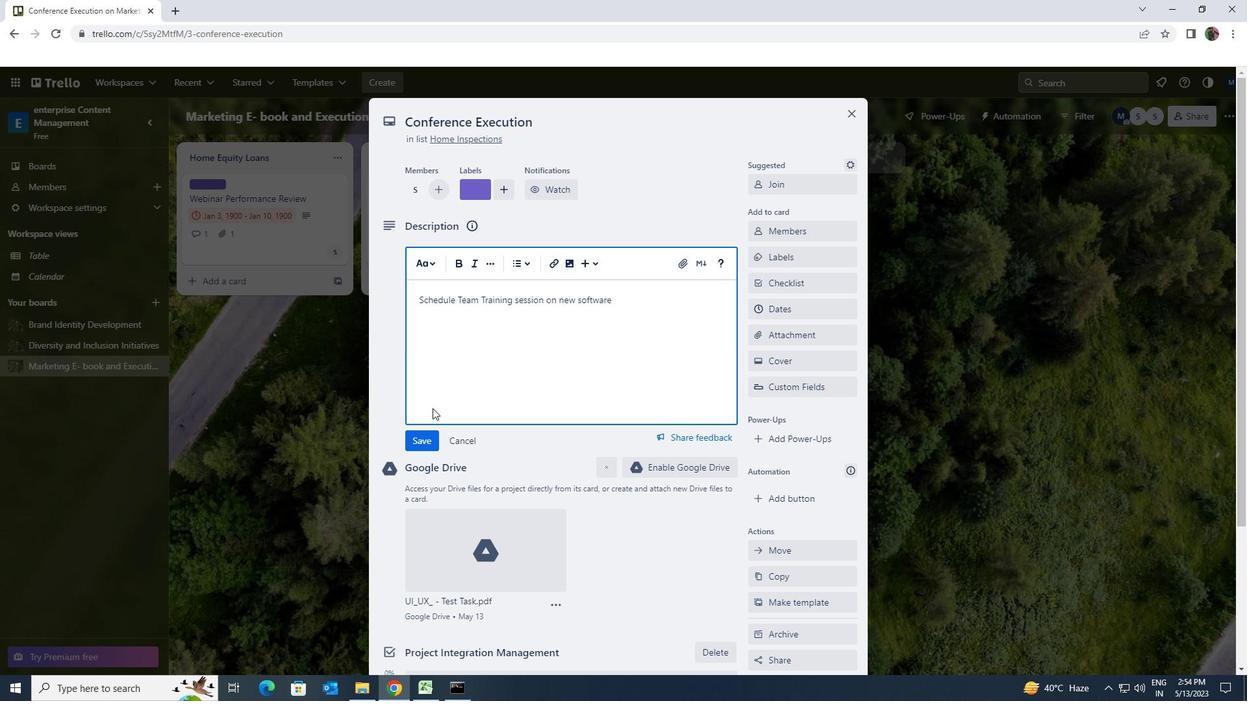 
Action: Mouse pressed left at (428, 441)
Screenshot: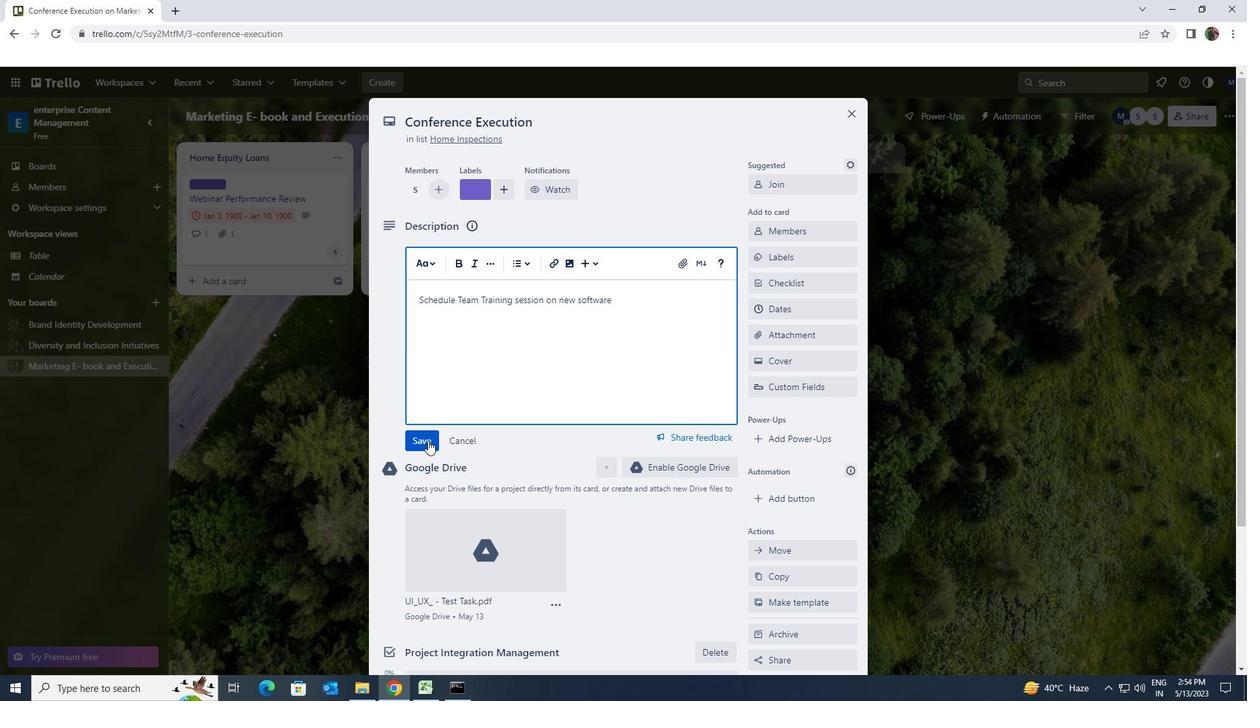 
Action: Mouse moved to (432, 439)
Screenshot: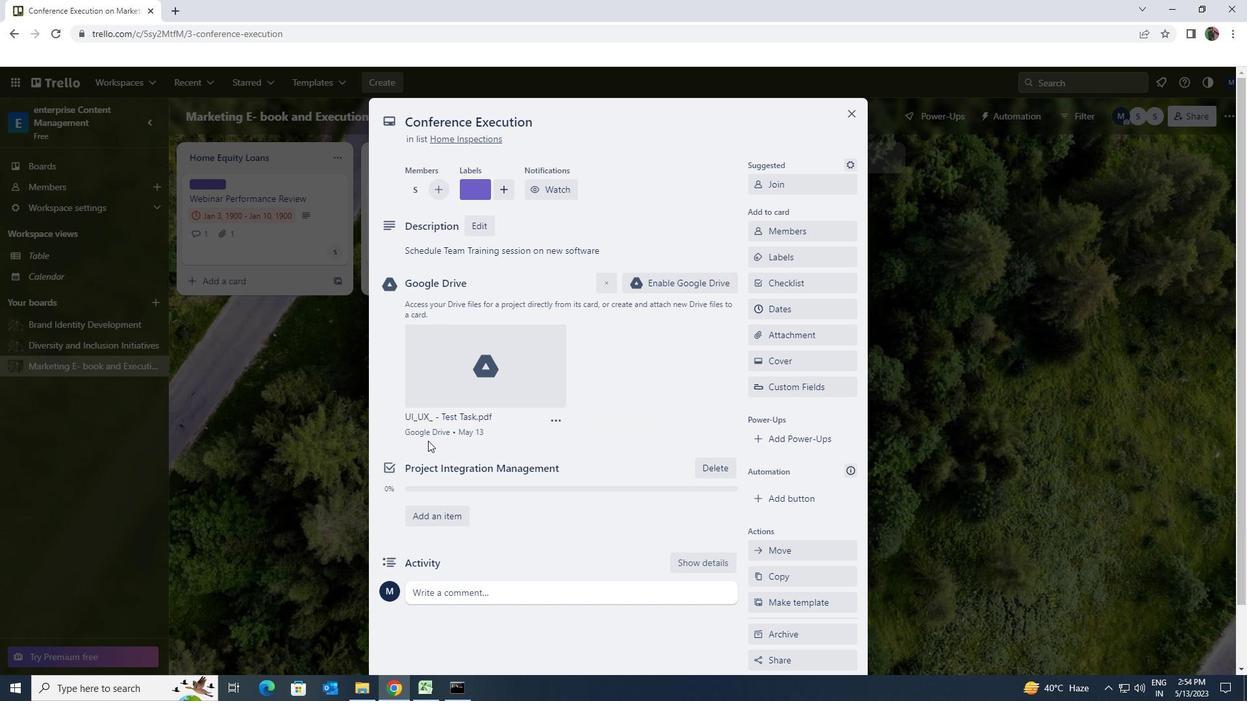 
Action: Mouse scrolled (432, 439) with delta (0, 0)
Screenshot: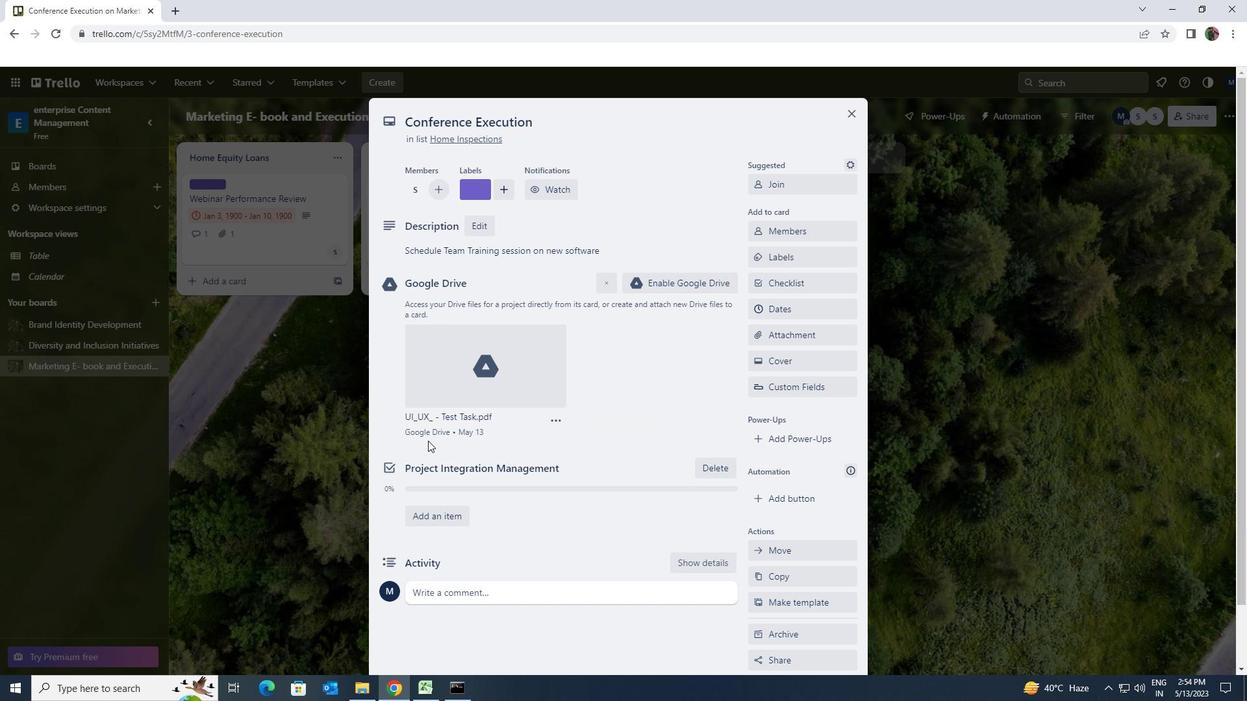 
Action: Mouse scrolled (432, 439) with delta (0, 0)
Screenshot: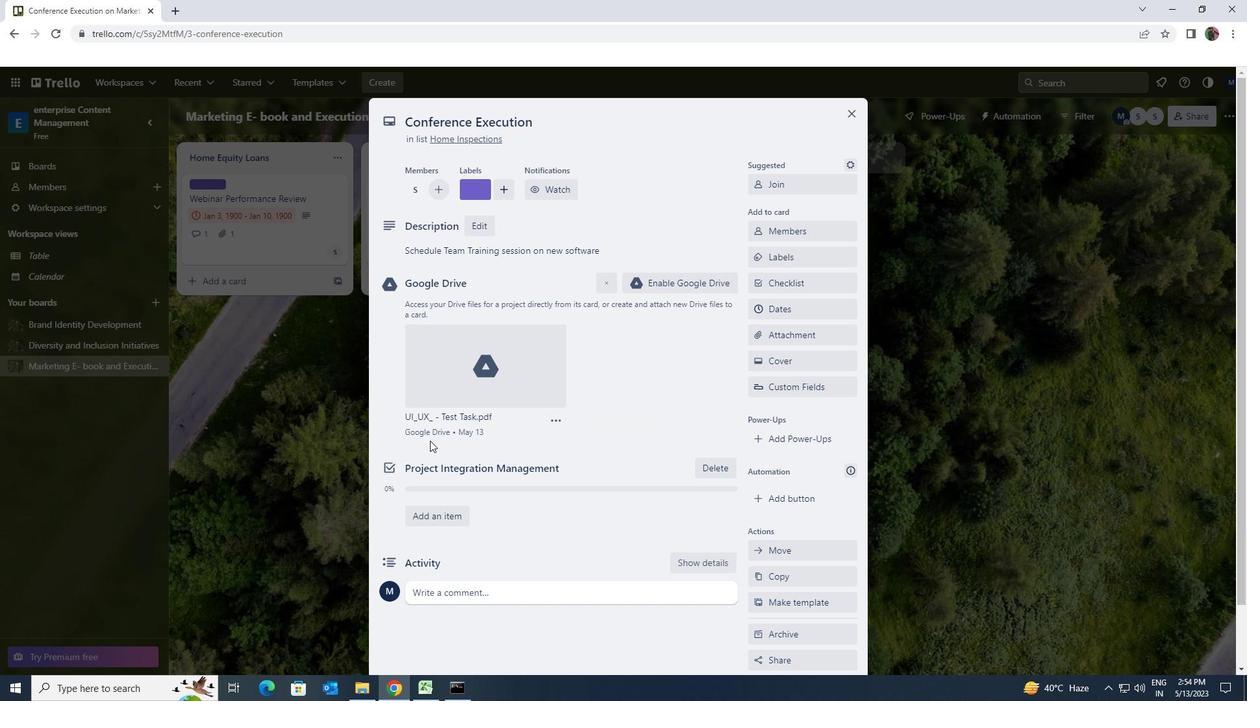 
Action: Mouse scrolled (432, 439) with delta (0, 0)
Screenshot: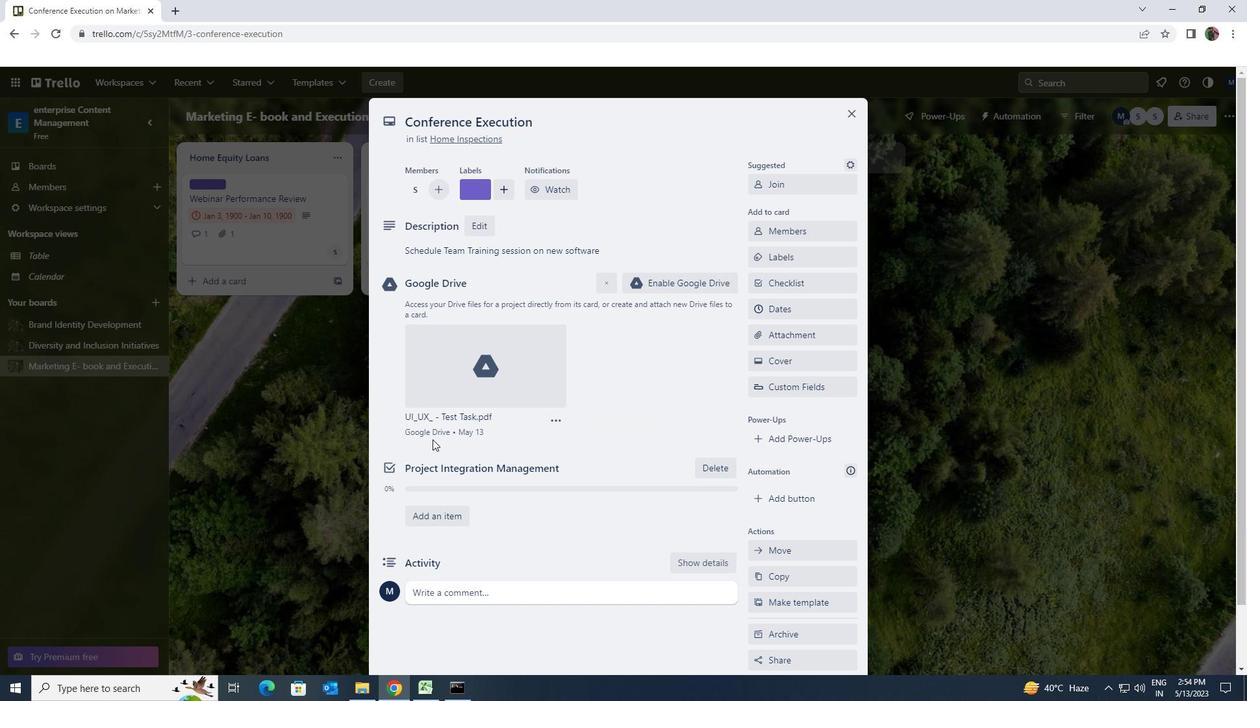 
Action: Mouse scrolled (432, 439) with delta (0, 0)
Screenshot: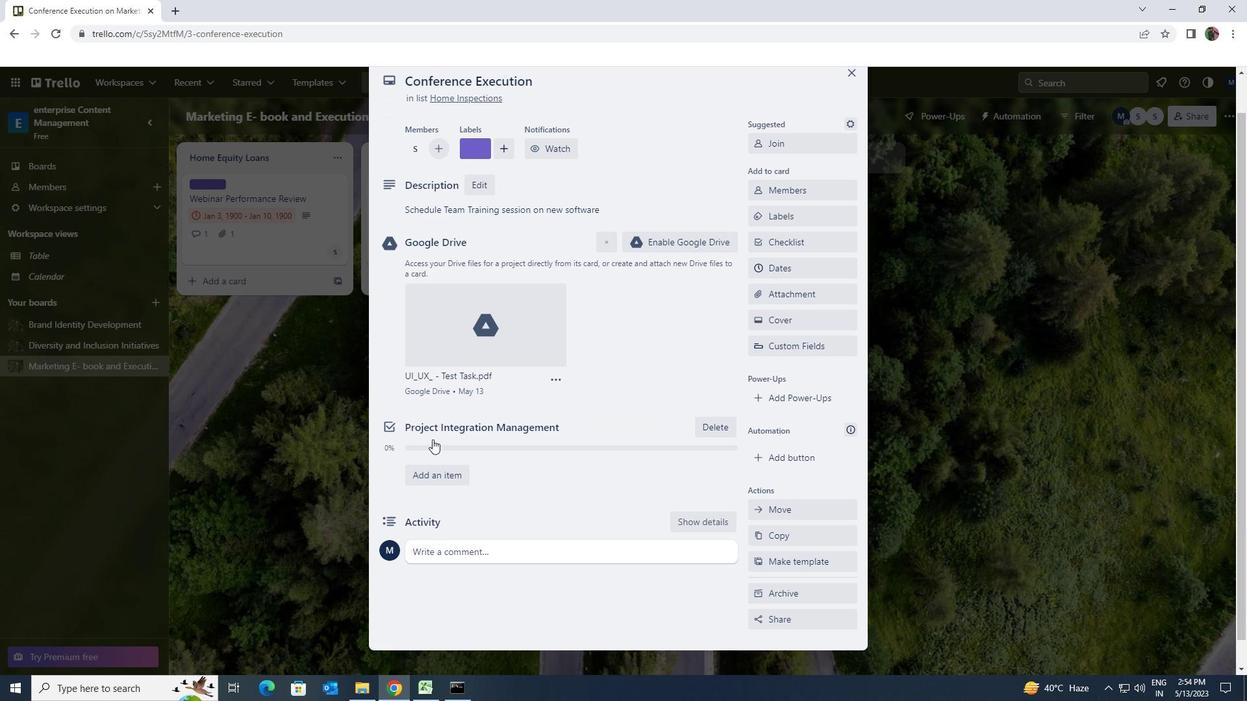 
Action: Mouse moved to (454, 517)
Screenshot: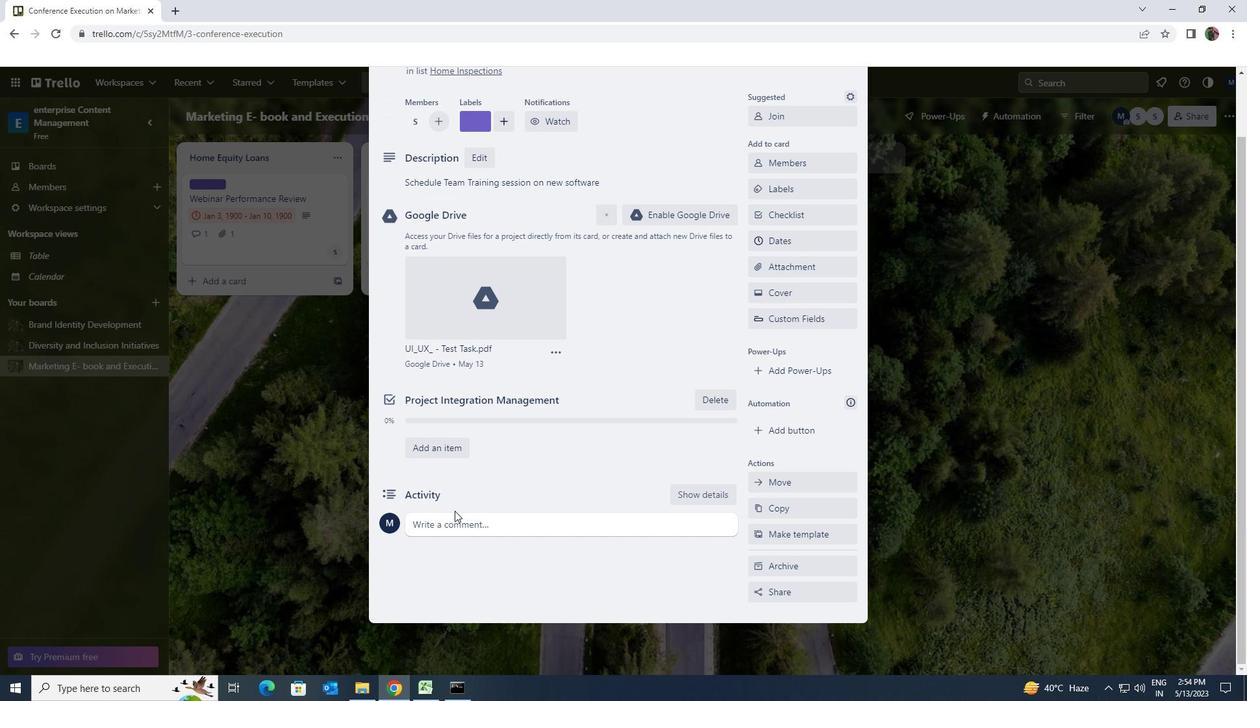 
Action: Mouse pressed left at (454, 517)
Screenshot: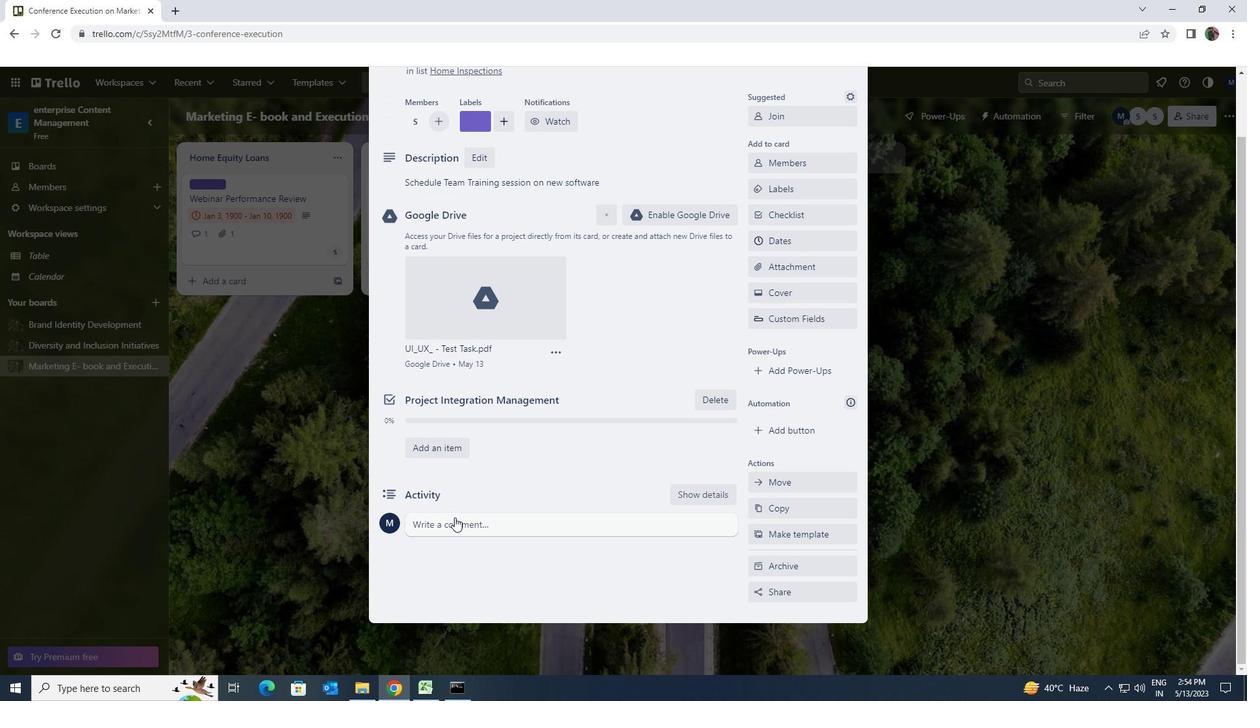 
Action: Key pressed <Key.shift><Key.shift><Key.shift>GIVEN<Key.space>THE<Key.space>POTENTIAL<Key.space>IMPACT<Key.space>OF<Key.space>THIS<Key.space>TASK<Key.space>ON<Key.space>OUR<Key.space>COMA<Key.backspace>PANY<Key.space>STRATEGIC<Key.space>GOALS<Key.space>LET<Key.space>US<Key.space>ENSURE<Key.space>THAT<Key.space>WE<Key.space>HAVE<Key.space>APPROACH<Key.space>IT<Key.space>WITH<Key.space>A<Key.space>LONG<Key.space>TERM<Key.space>OERSOECTIVE
Screenshot: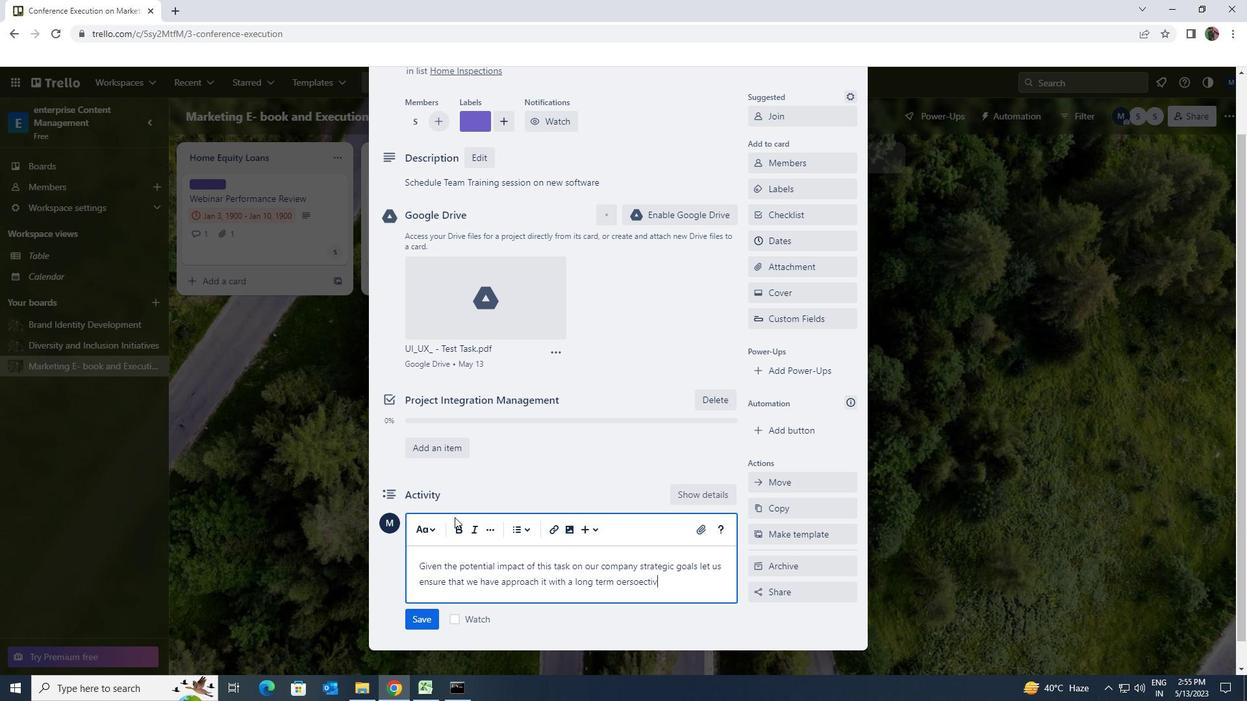 
Action: Mouse moved to (433, 616)
Screenshot: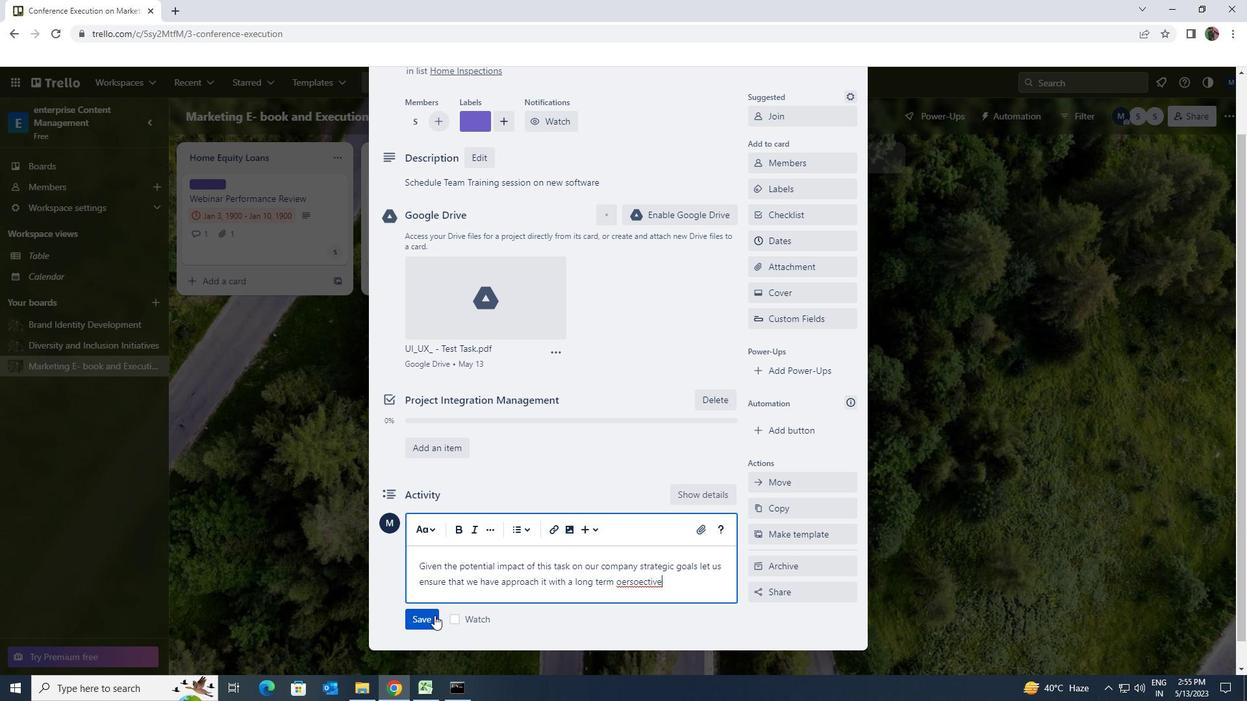 
Action: Mouse pressed left at (433, 616)
Screenshot: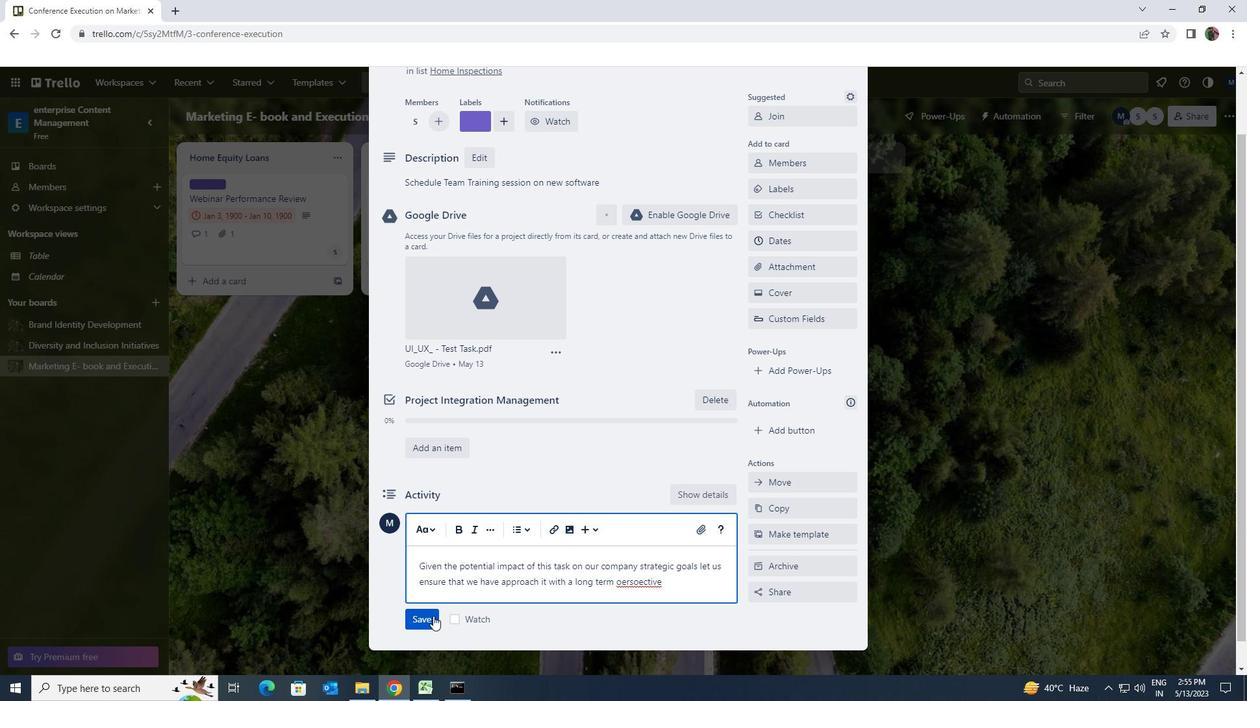 
Action: Mouse moved to (617, 547)
Screenshot: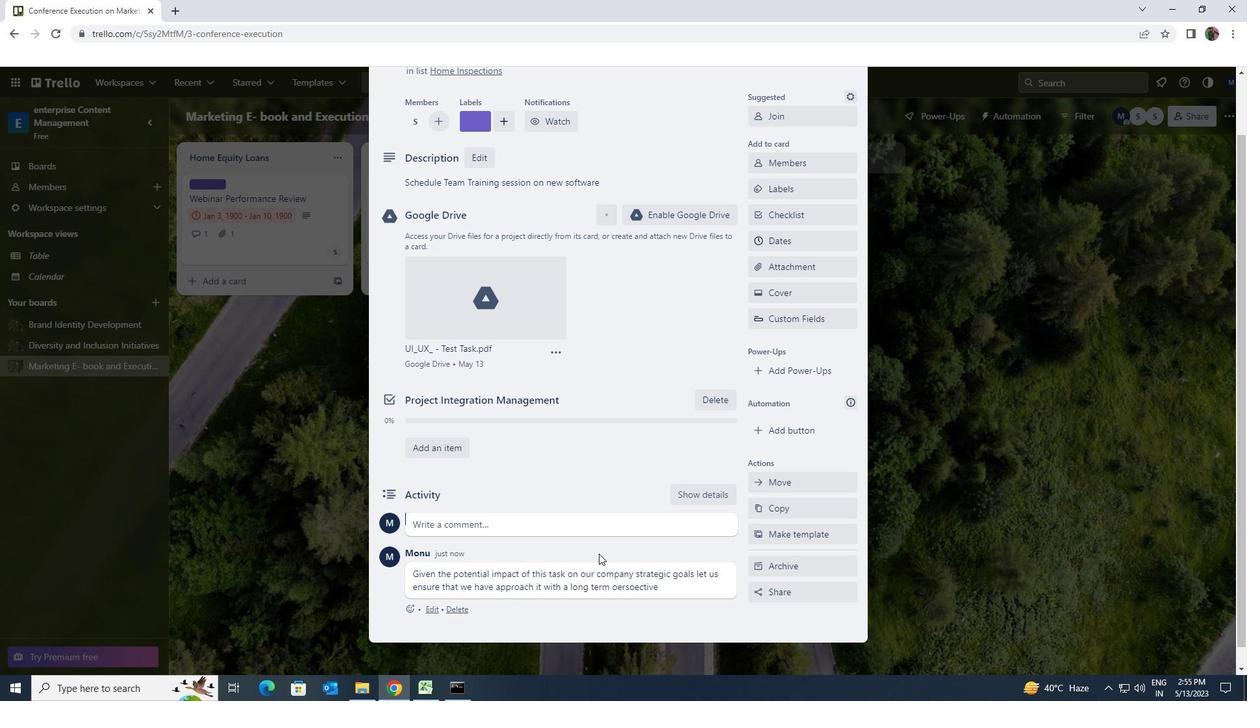 
Action: Mouse scrolled (617, 548) with delta (0, 0)
Screenshot: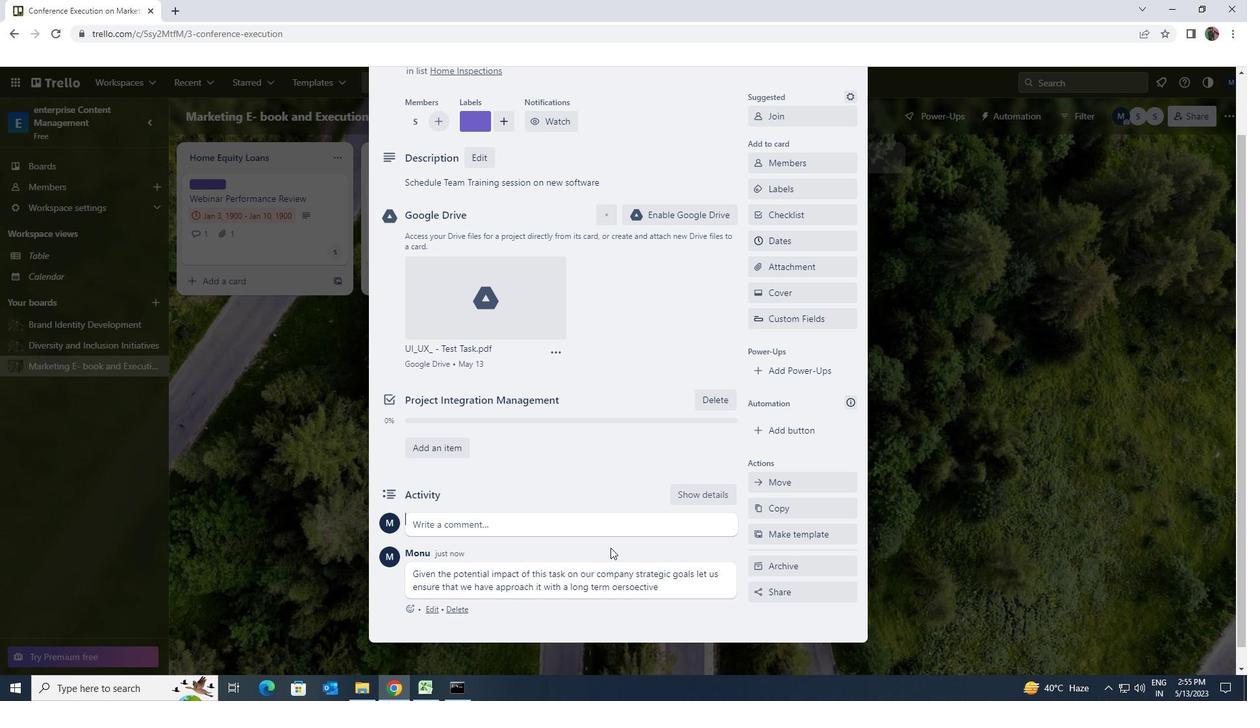 
Action: Mouse scrolled (617, 548) with delta (0, 0)
Screenshot: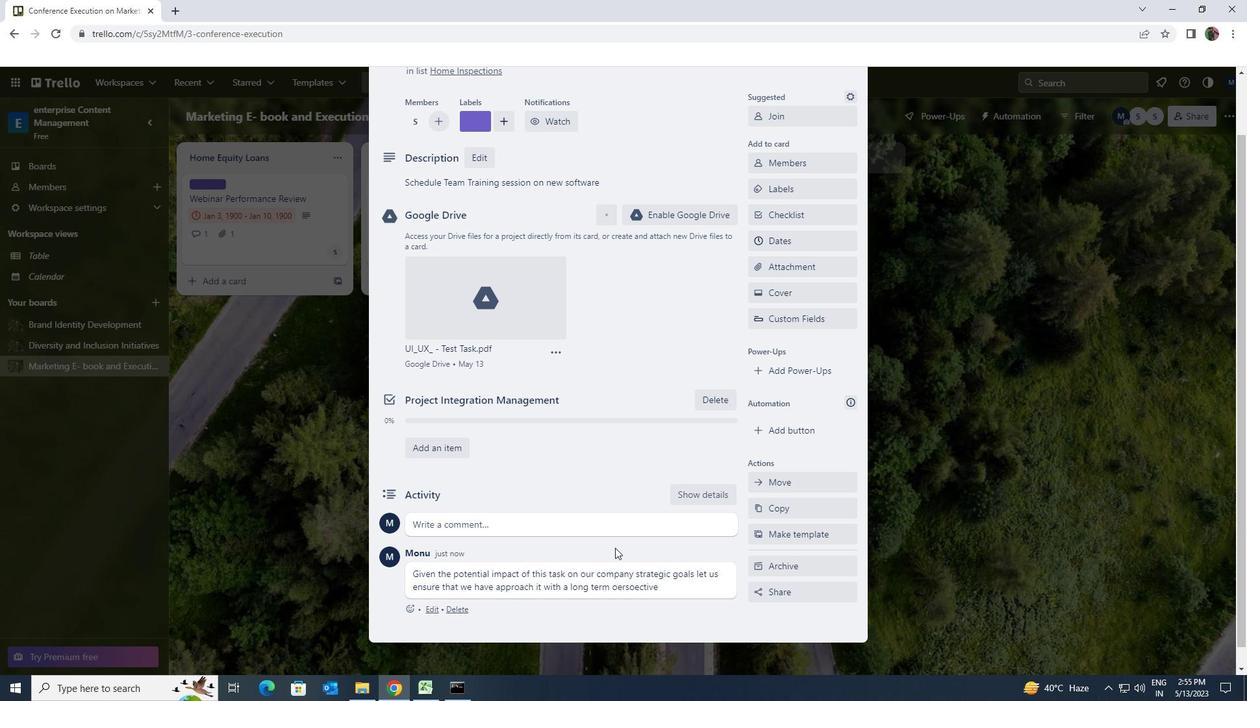 
Action: Mouse moved to (759, 313)
Screenshot: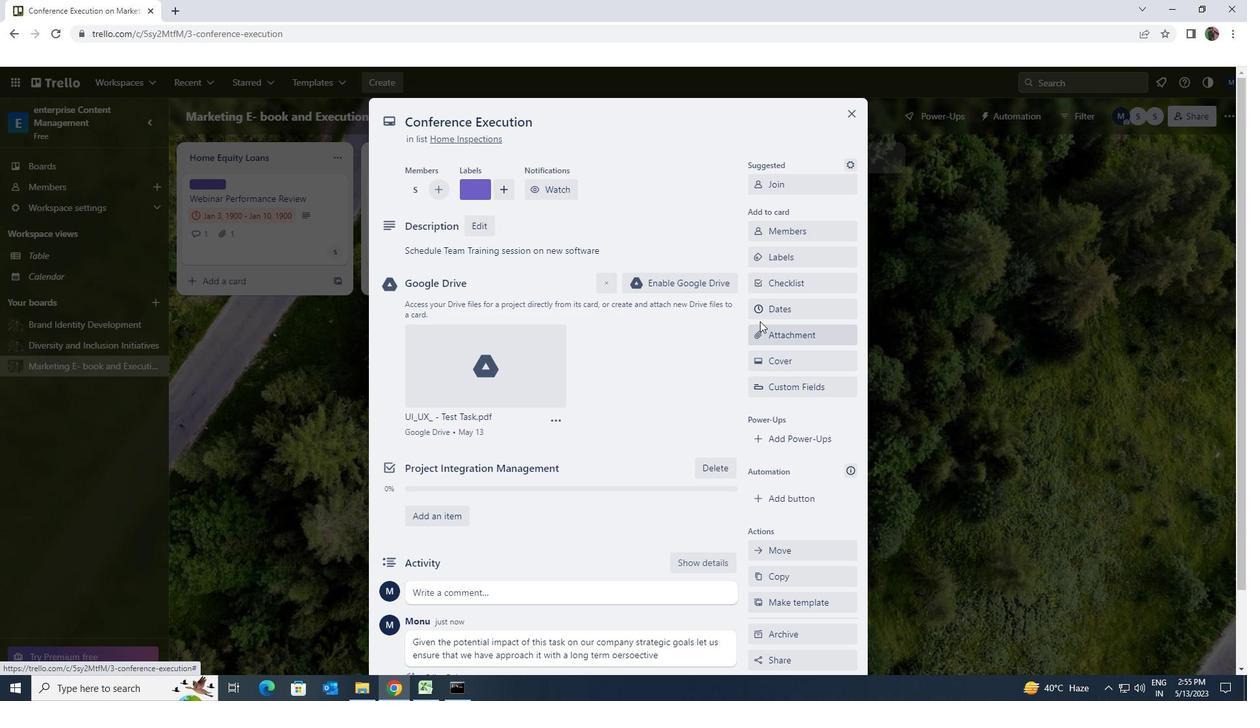 
Action: Mouse pressed left at (759, 313)
Screenshot: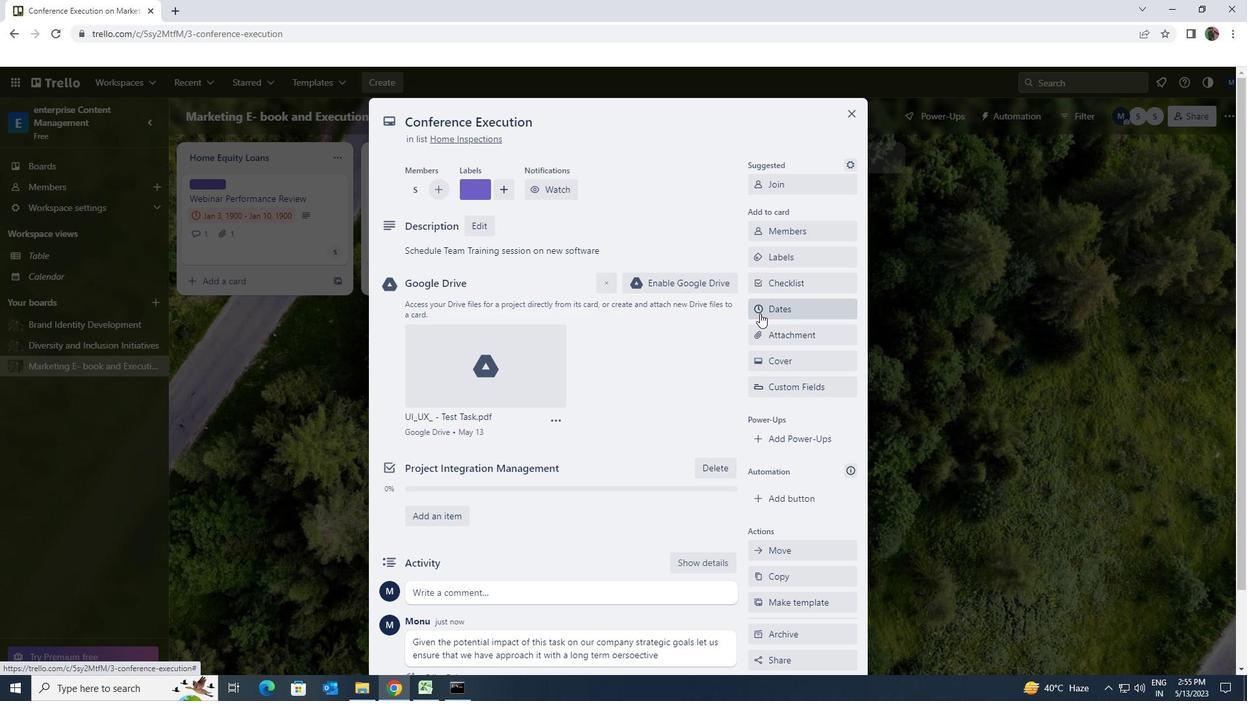 
Action: Mouse moved to (759, 354)
Screenshot: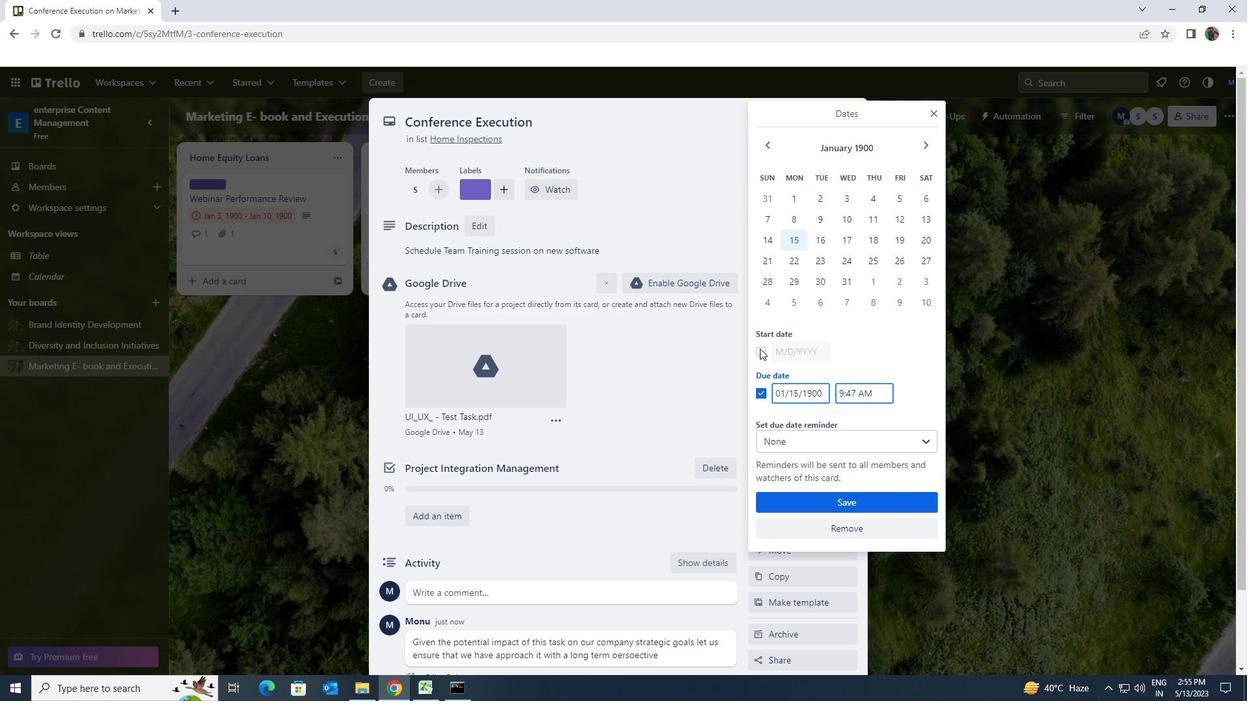 
Action: Mouse pressed left at (759, 354)
Screenshot: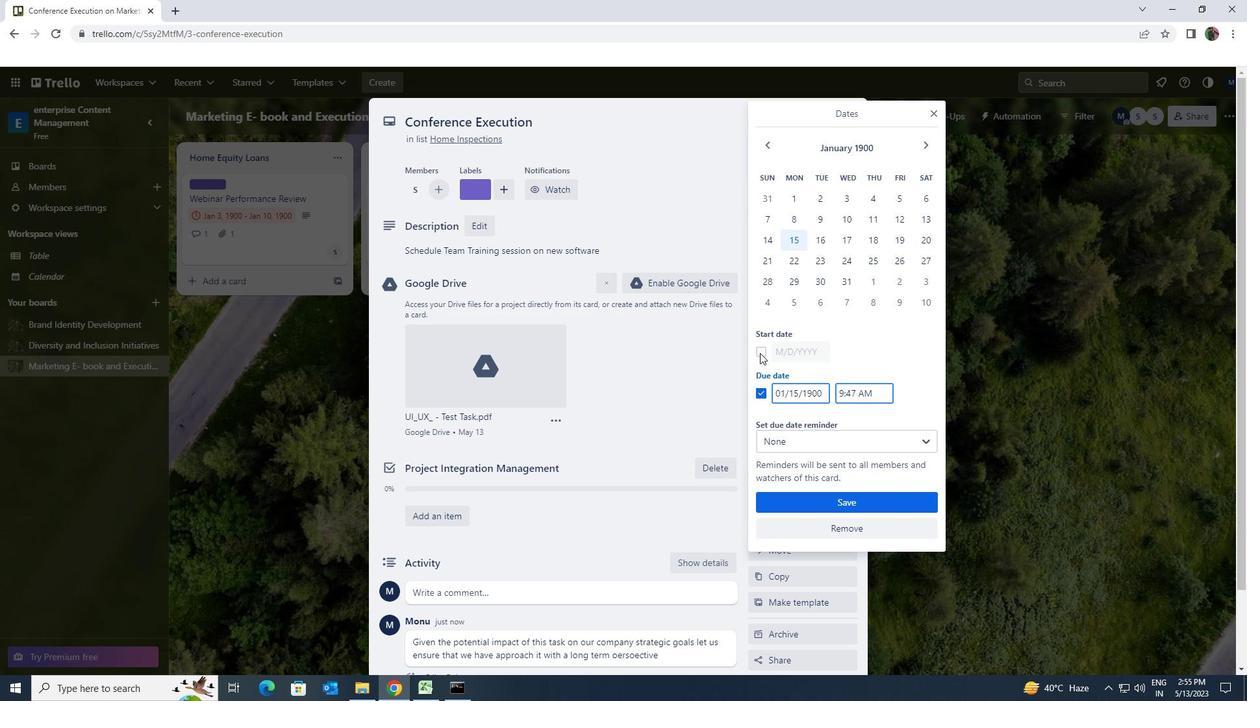 
Action: Mouse moved to (822, 355)
Screenshot: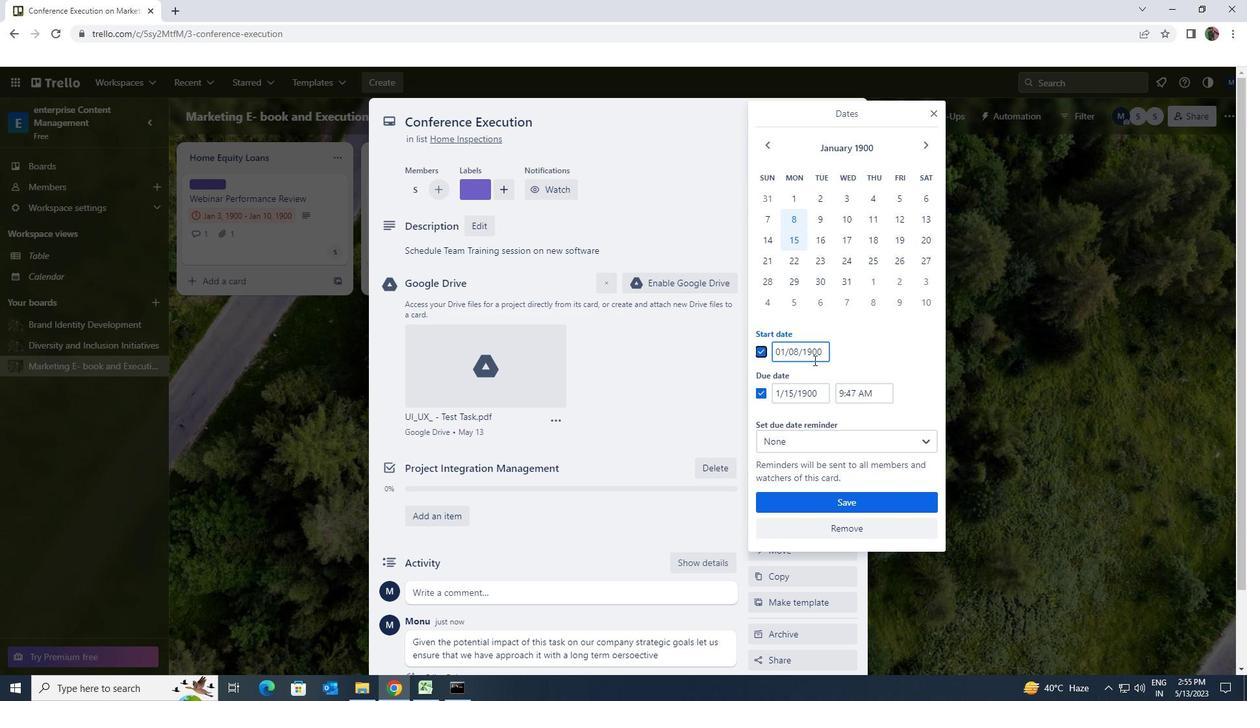 
Action: Mouse pressed left at (822, 355)
Screenshot: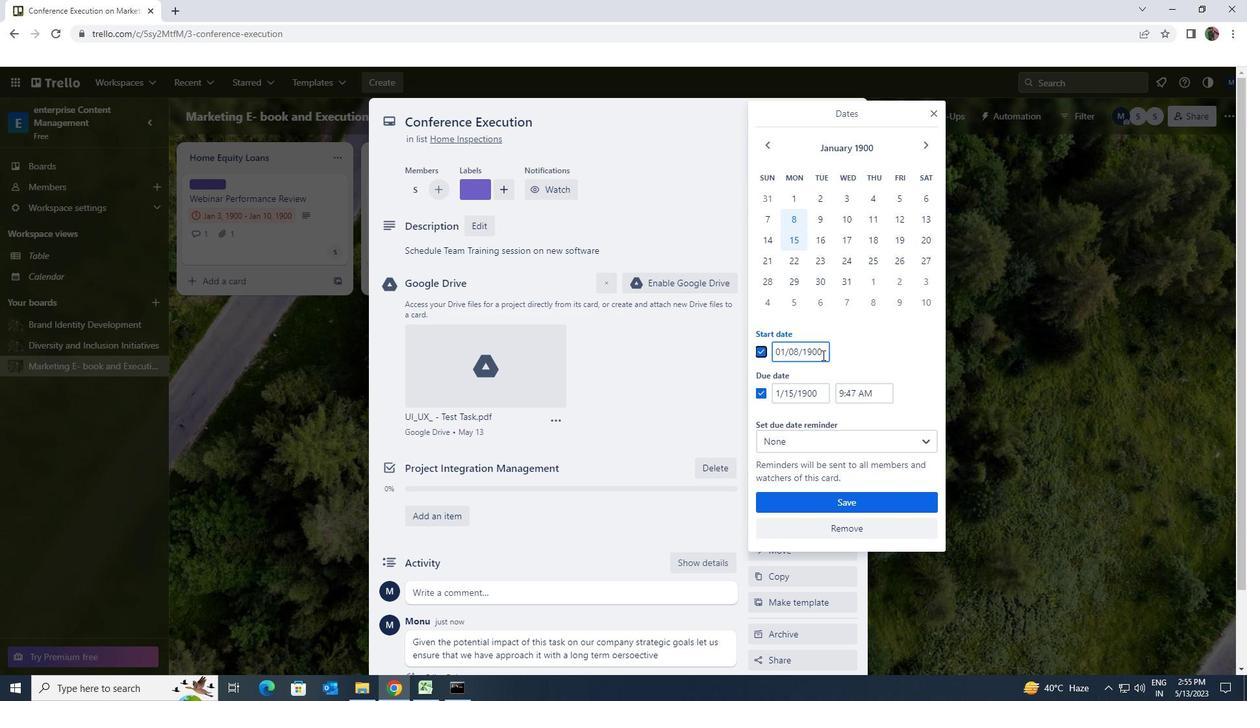 
Action: Mouse moved to (773, 354)
Screenshot: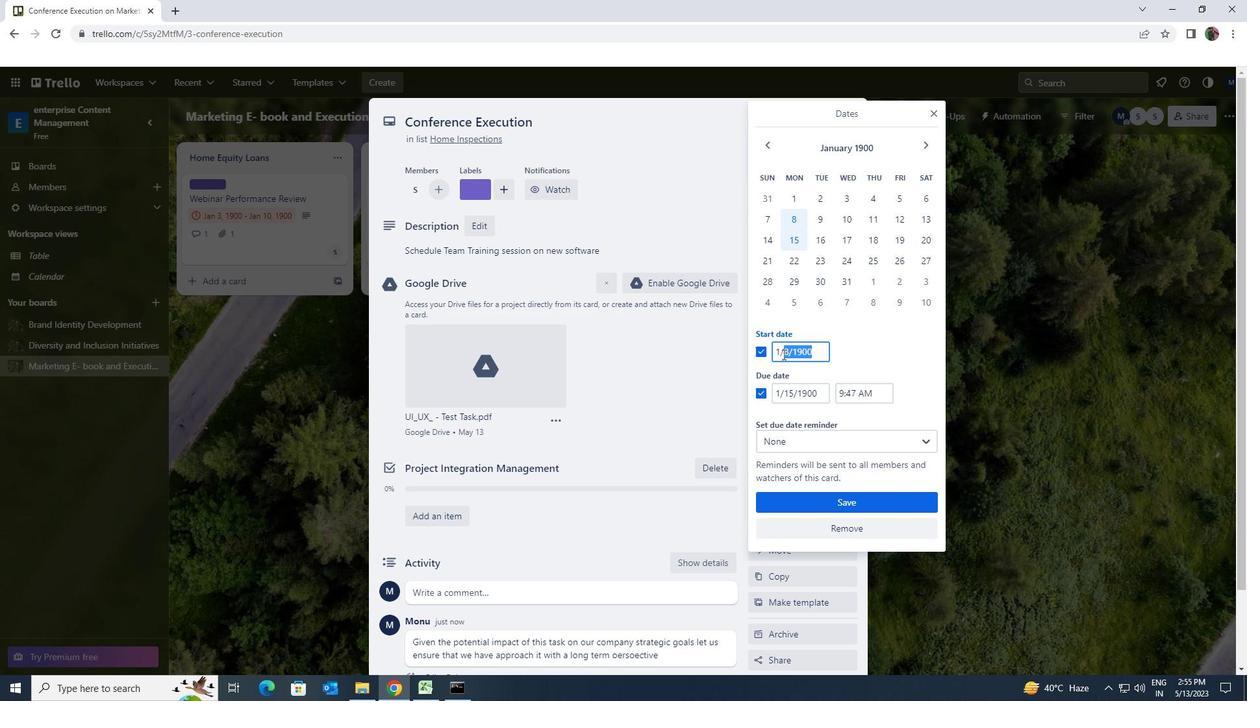 
Action: Key pressed 1/9/1900
Screenshot: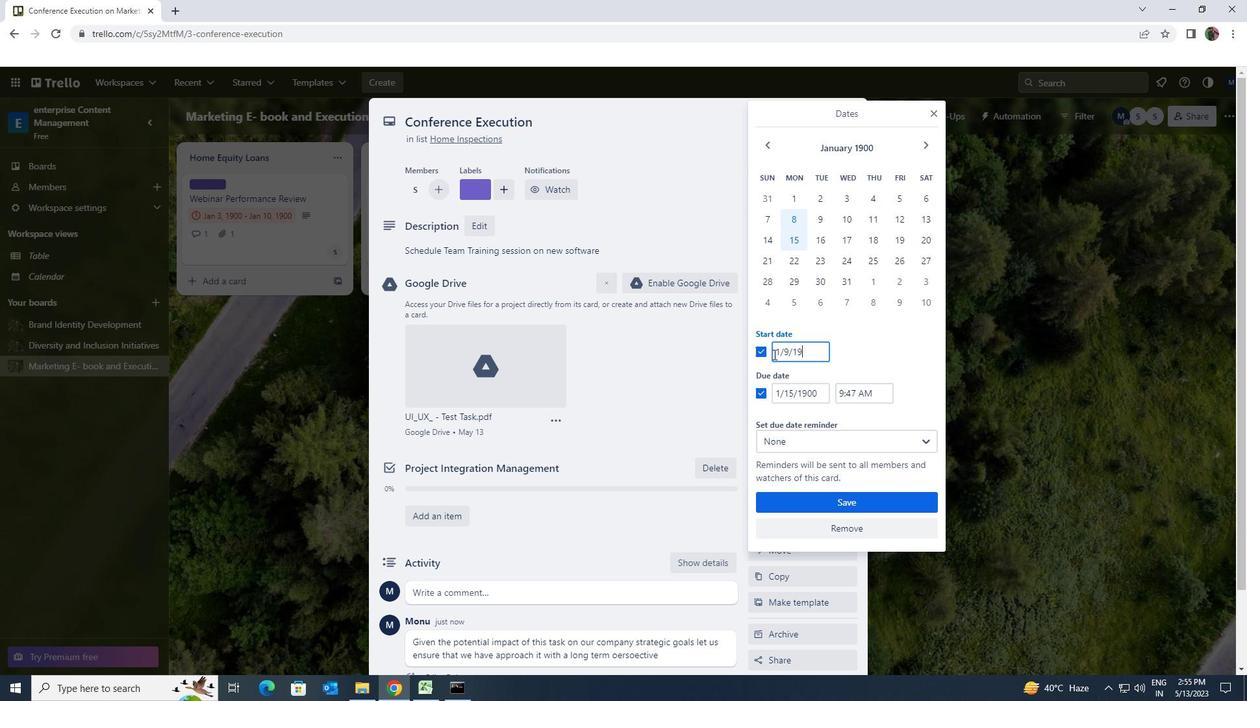 
Action: Mouse moved to (819, 390)
Screenshot: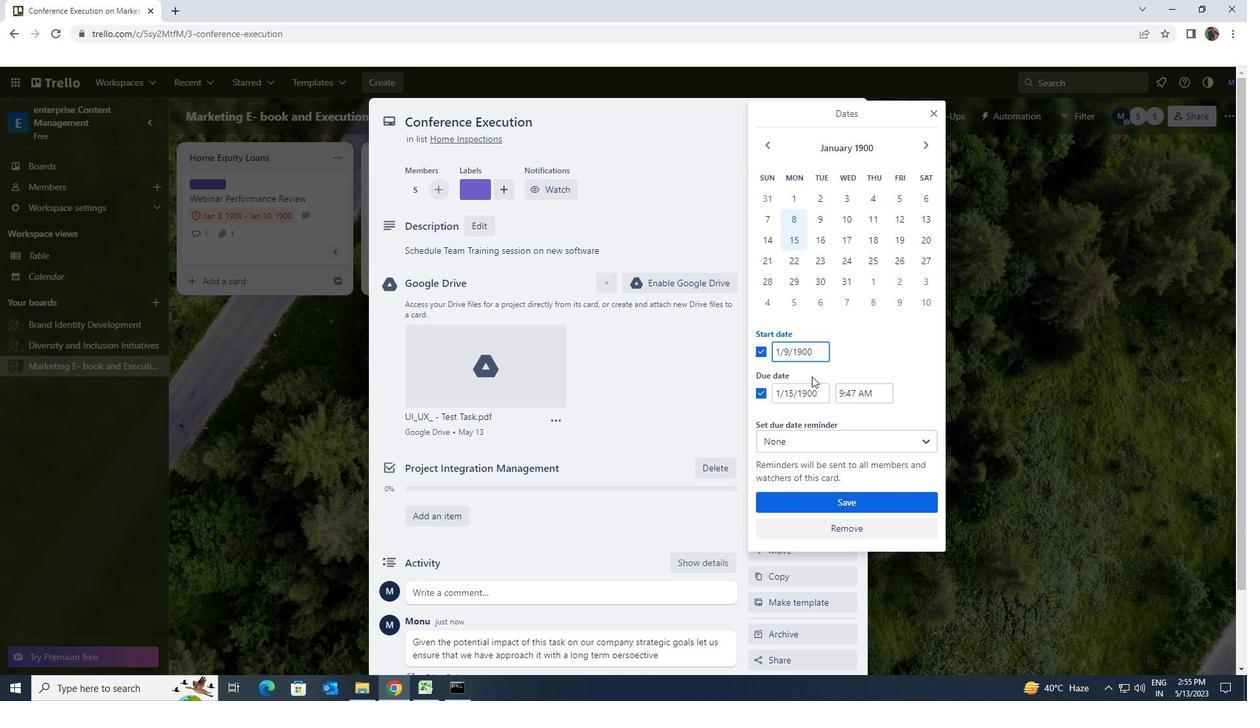 
Action: Mouse pressed left at (819, 390)
Screenshot: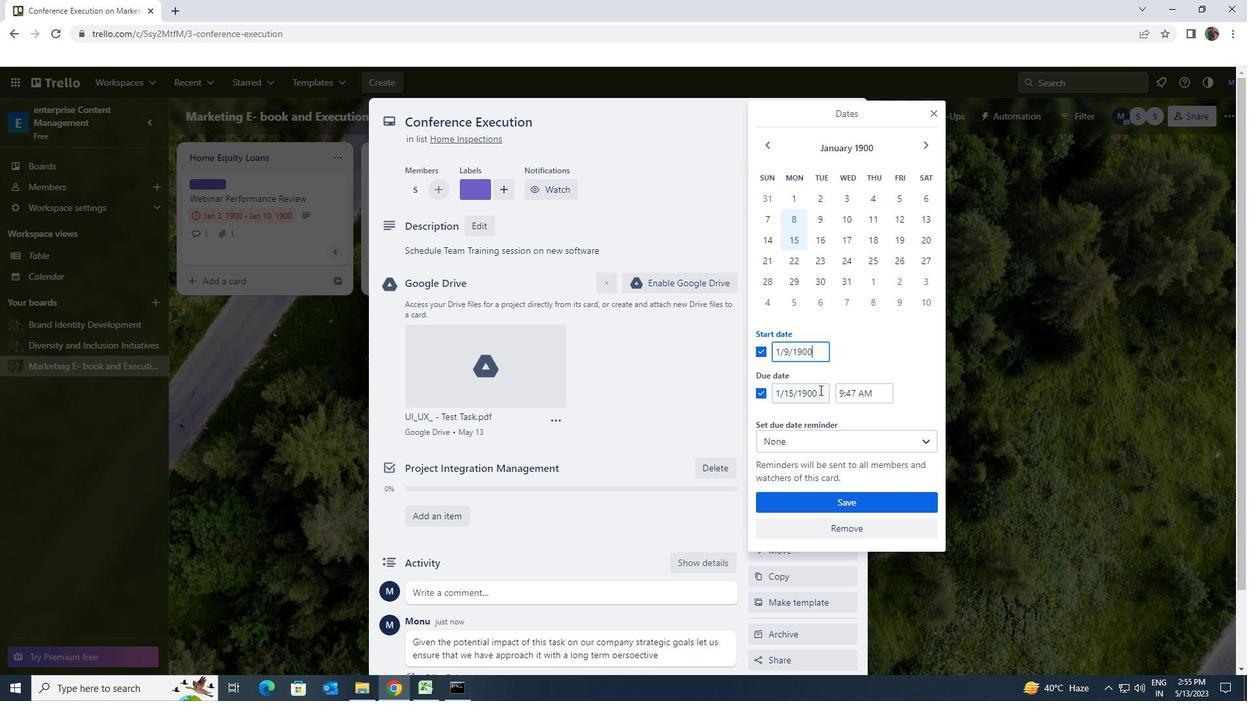 
Action: Mouse moved to (770, 392)
Screenshot: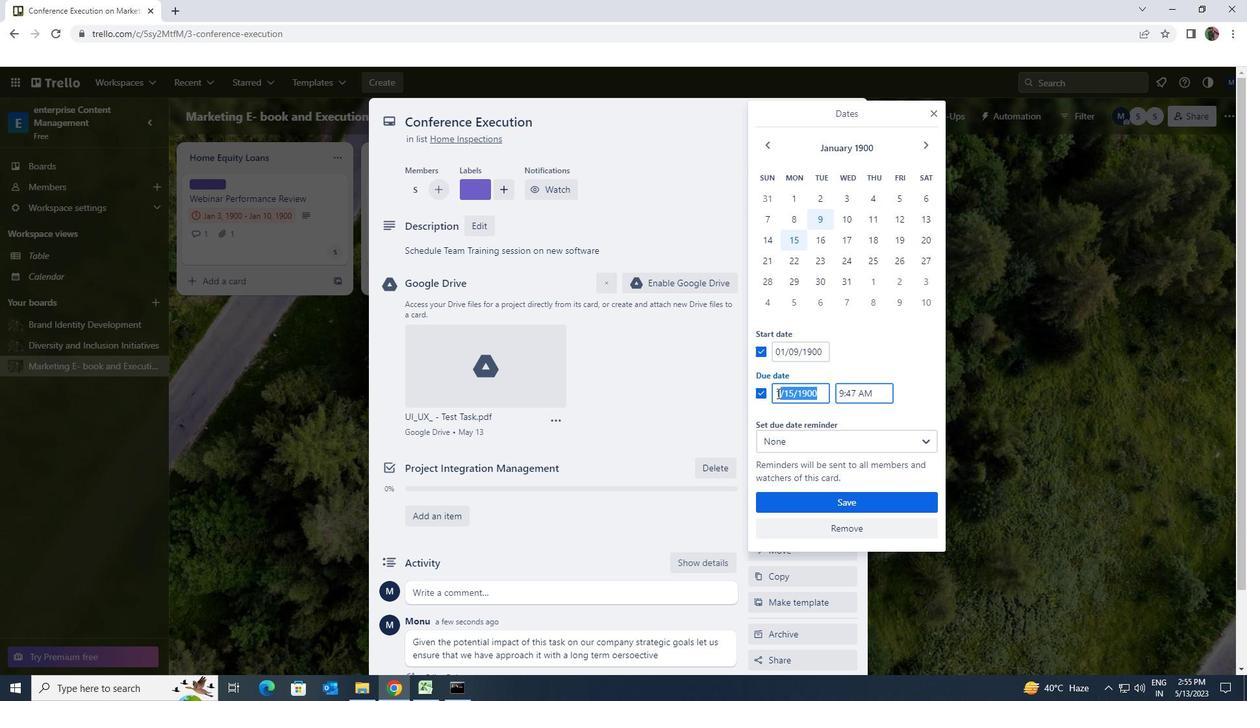
Action: Key pressed 1/16/1900
Screenshot: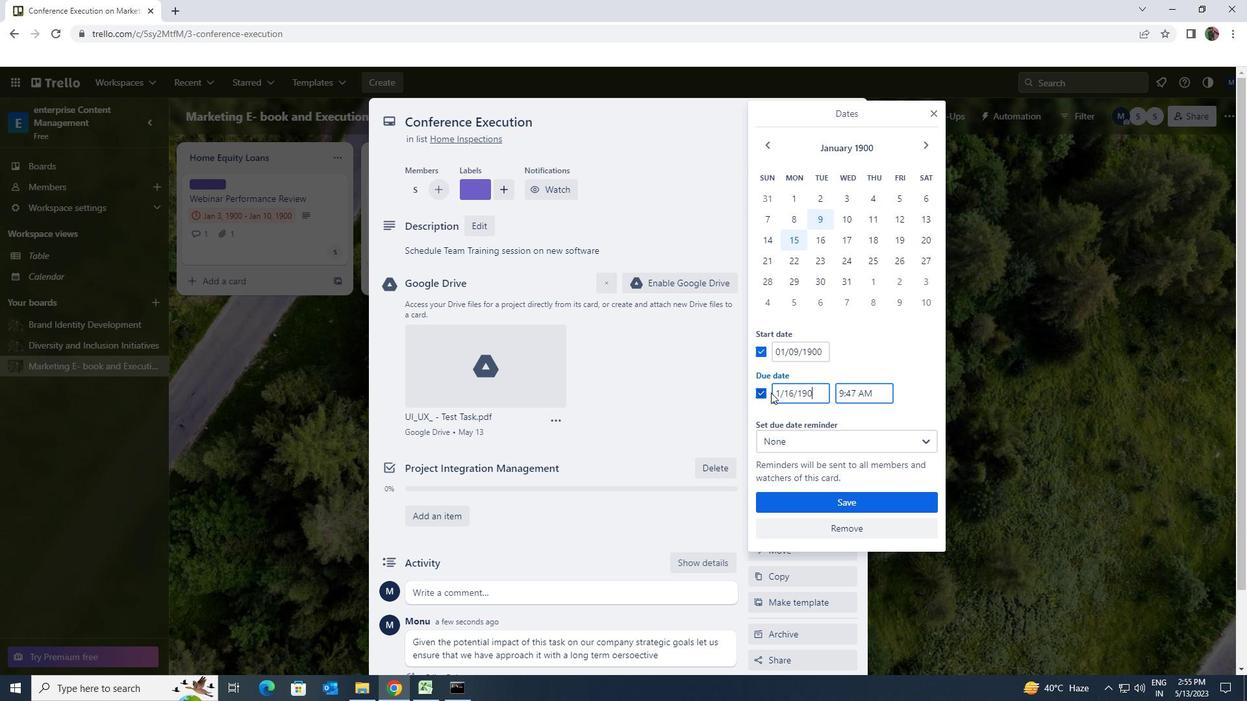 
Action: Mouse moved to (813, 498)
Screenshot: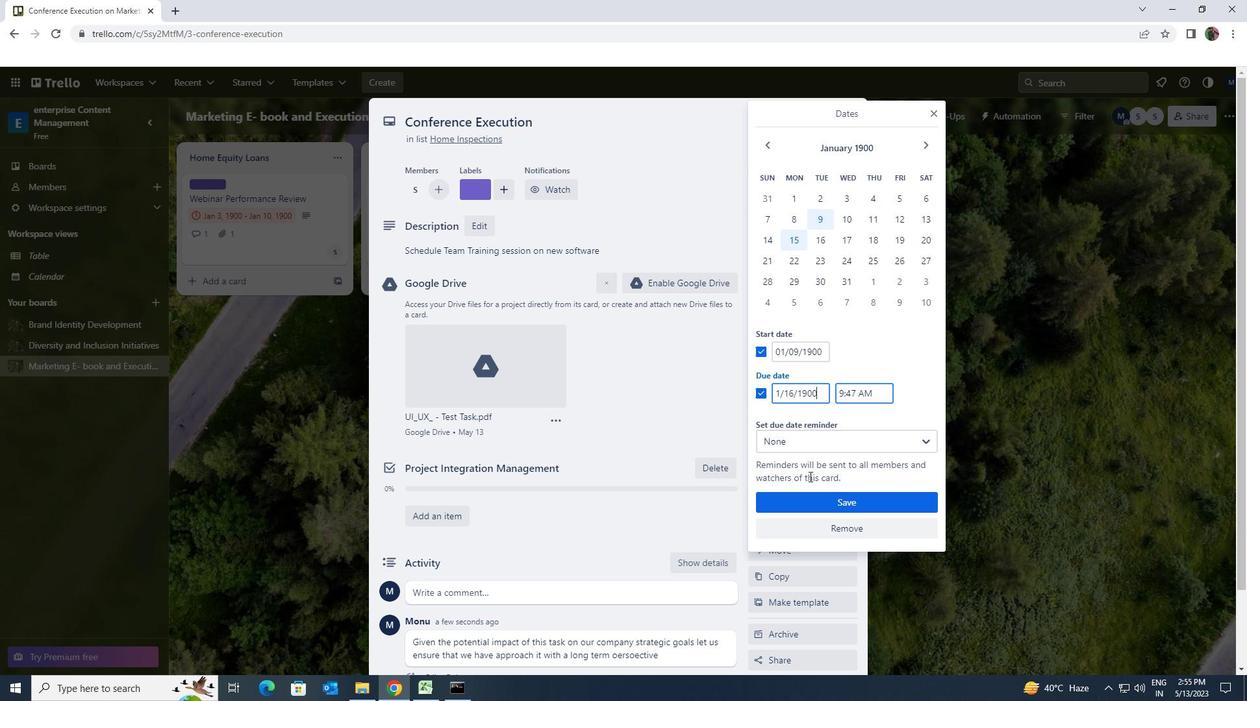
Action: Mouse pressed left at (813, 498)
Screenshot: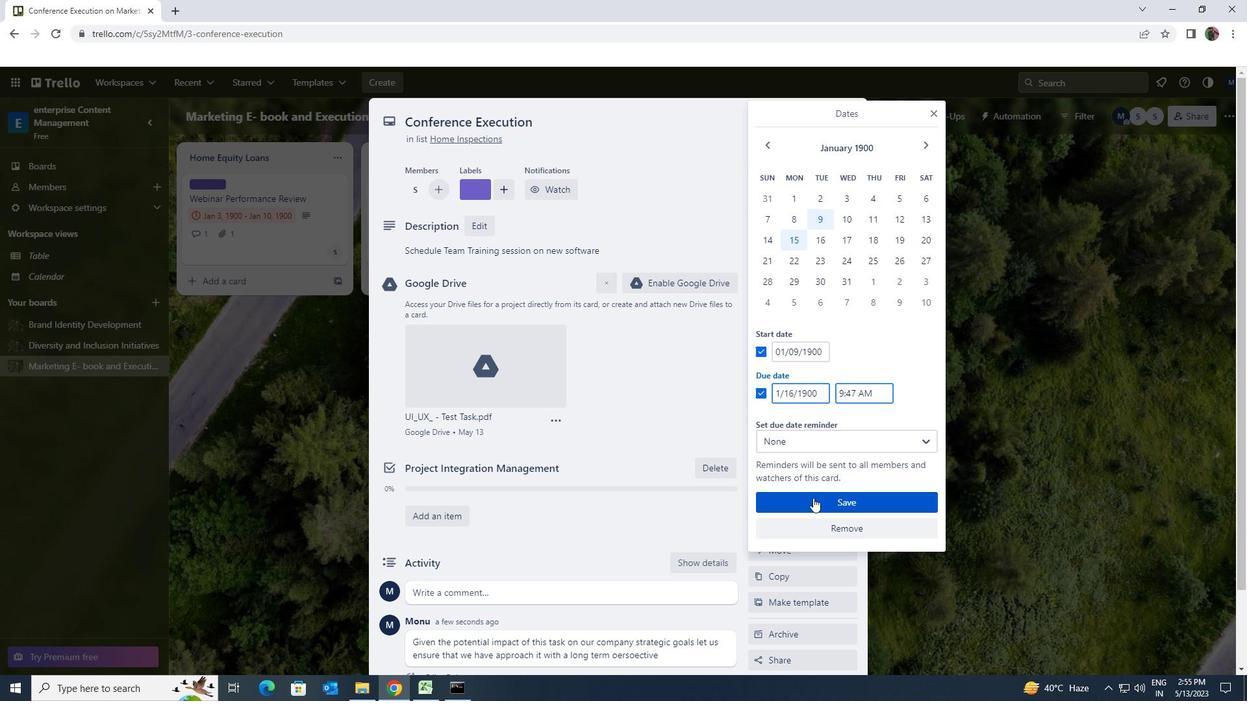 
Action: Mouse moved to (813, 498)
Screenshot: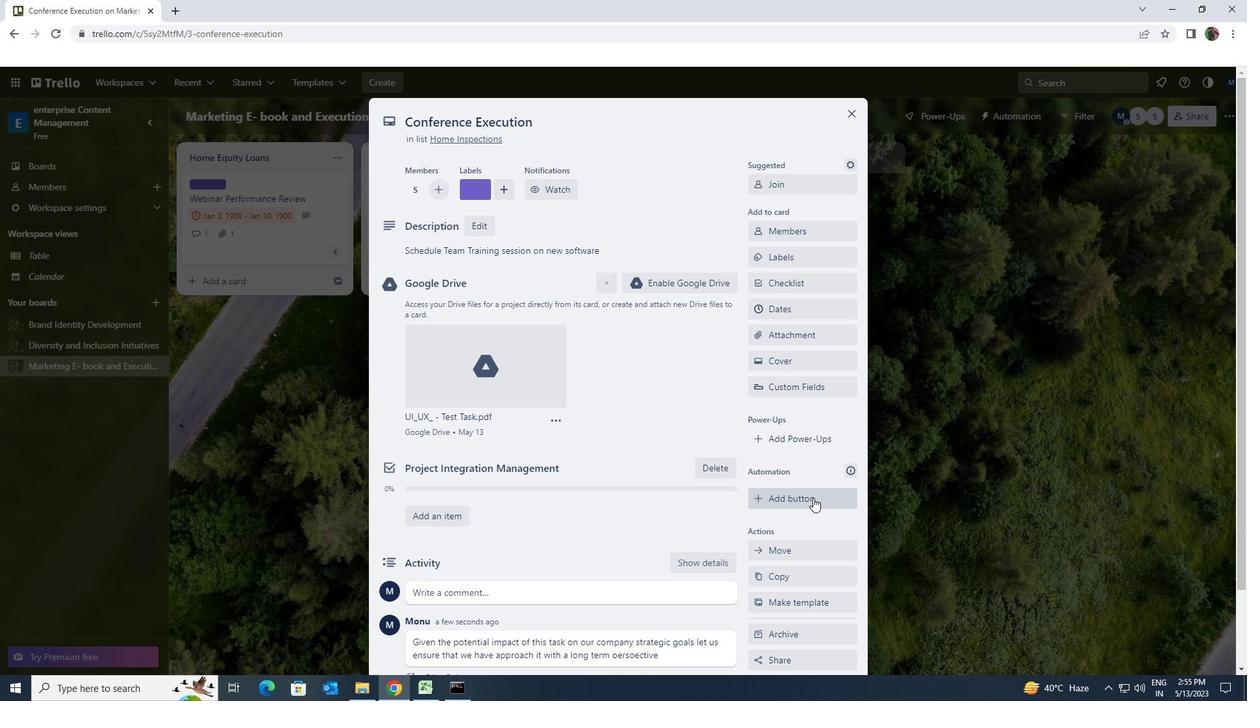 
